 Task: Add Attachment from Google Drive to Card Card0000000167 in Board Board0000000042 in Workspace WS0000000014 in Trello. Add Cover Orange to Card Card0000000167 in Board Board0000000042 in Workspace WS0000000014 in Trello. Add "Add Label …" with "Title" Title0000000167 to Button Button0000000167 to Card Card0000000167 in Board Board0000000042 in Workspace WS0000000014 in Trello. Add Description DS0000000167 to Card Card0000000167 in Board Board0000000042 in Workspace WS0000000014 in Trello. Add Comment CM0000000167 to Card Card0000000167 in Board Board0000000042 in Workspace WS0000000014 in Trello
Action: Mouse moved to (720, 323)
Screenshot: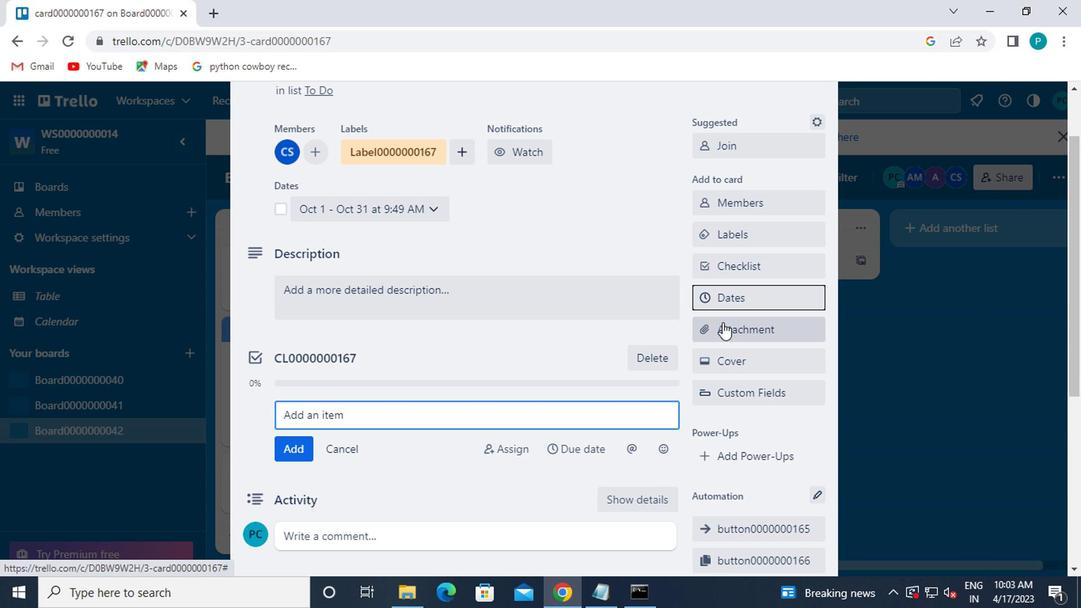 
Action: Mouse pressed left at (720, 323)
Screenshot: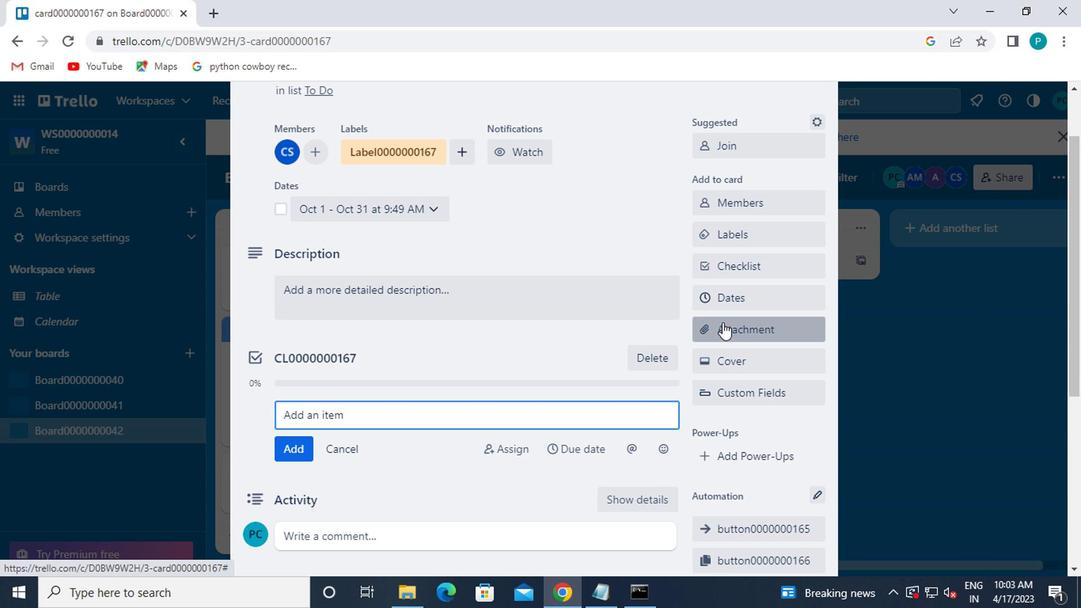 
Action: Mouse moved to (712, 227)
Screenshot: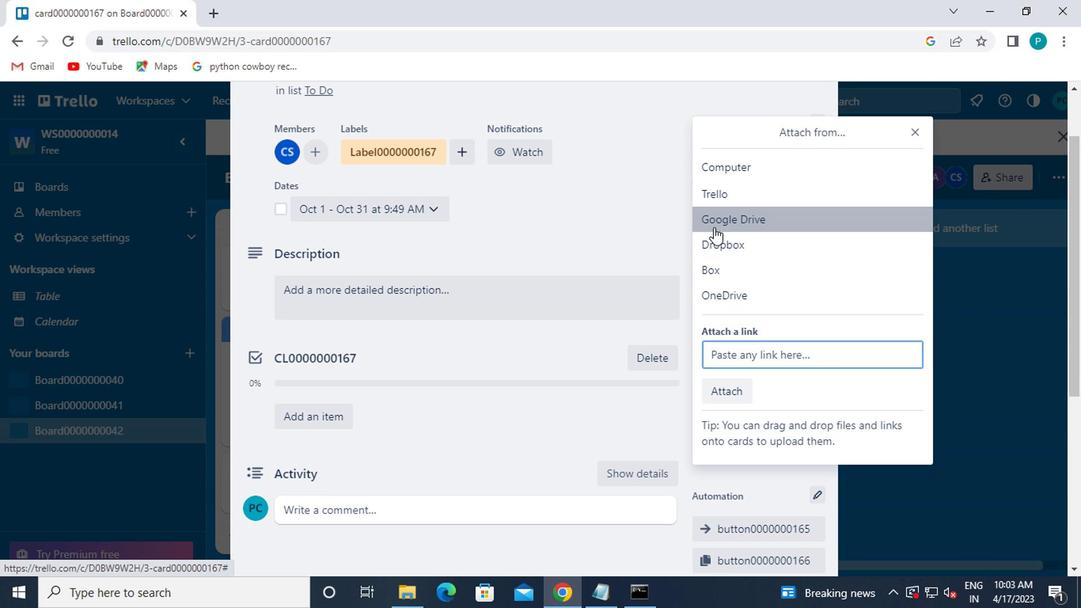 
Action: Mouse pressed left at (712, 227)
Screenshot: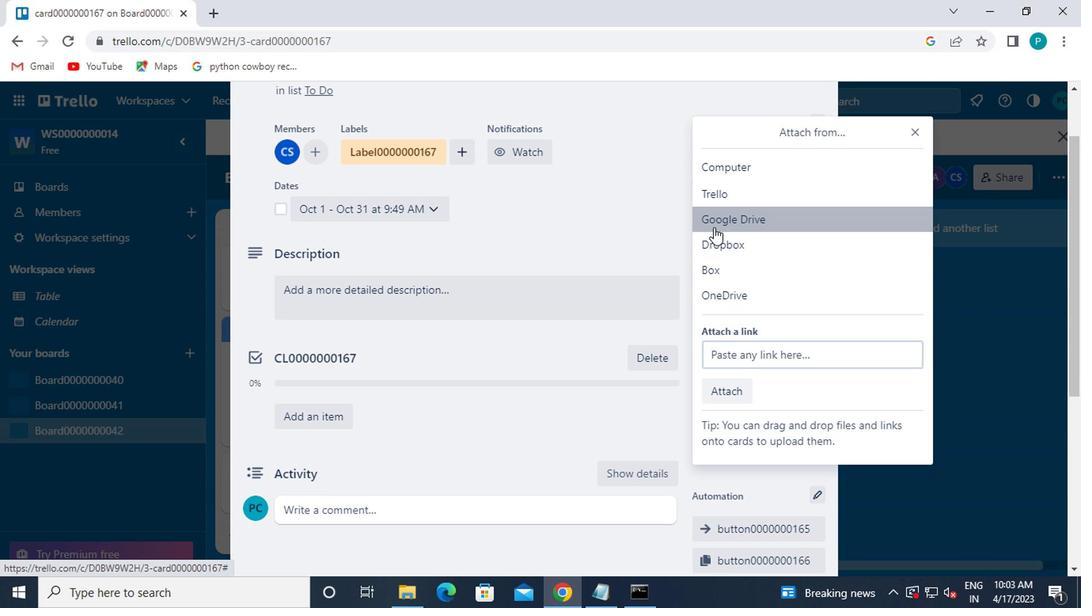 
Action: Mouse moved to (277, 349)
Screenshot: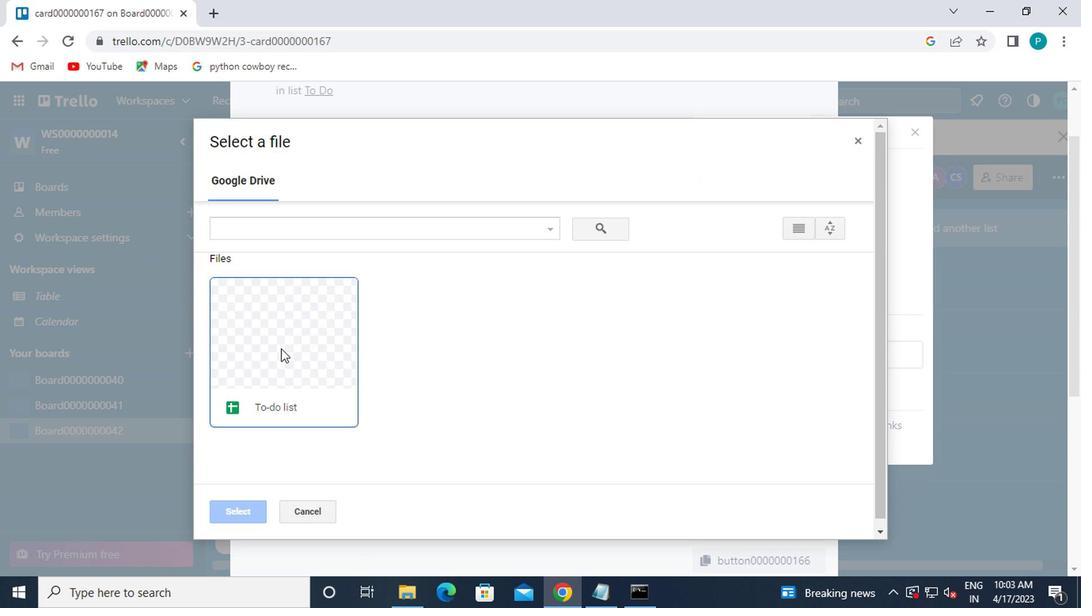 
Action: Mouse pressed left at (277, 349)
Screenshot: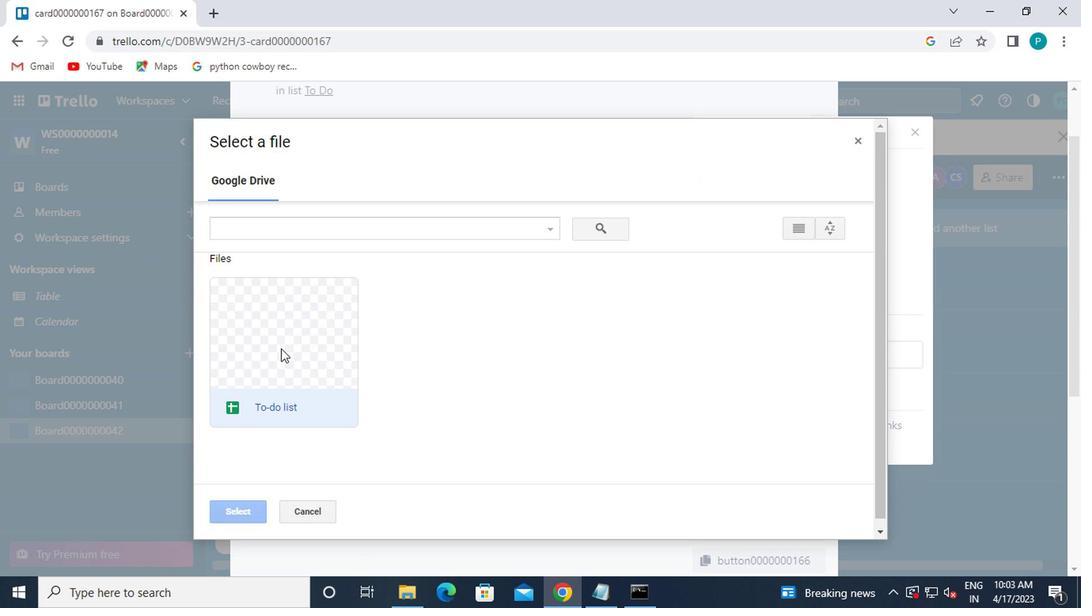 
Action: Mouse moved to (238, 509)
Screenshot: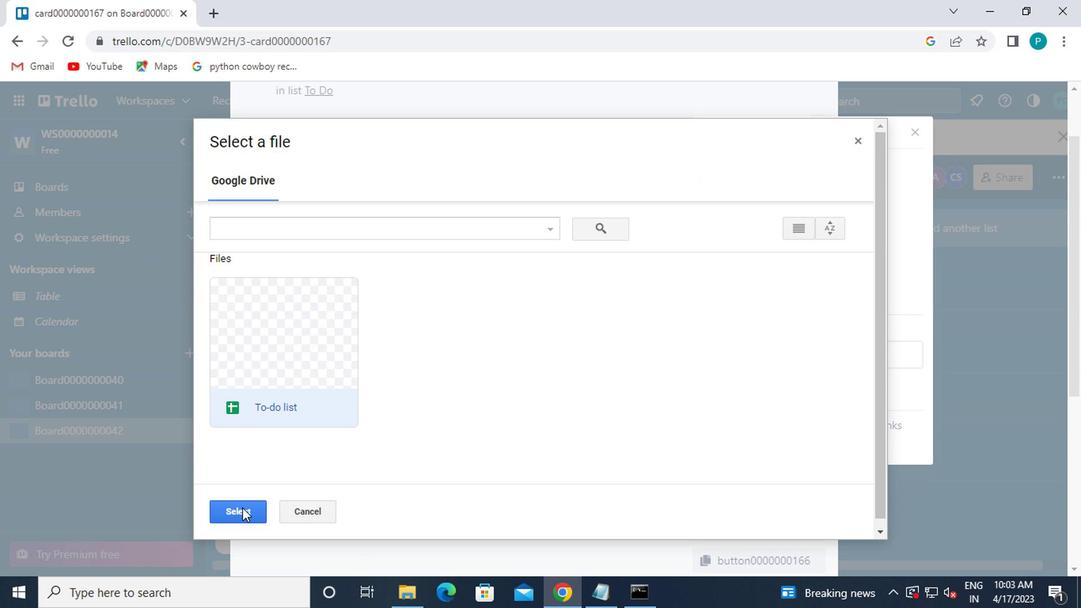 
Action: Mouse pressed left at (238, 509)
Screenshot: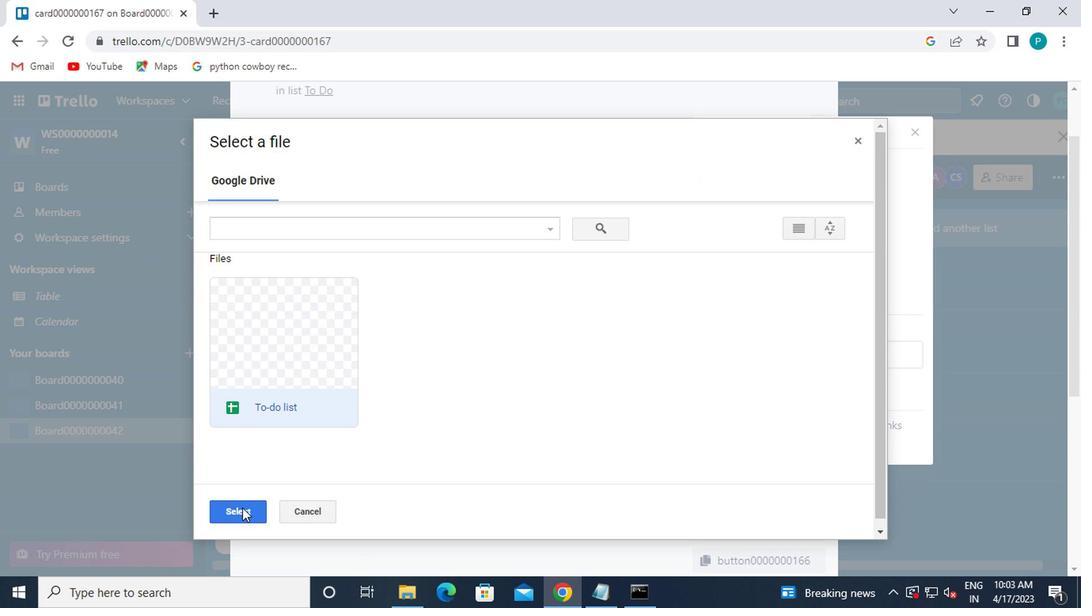 
Action: Mouse moved to (727, 369)
Screenshot: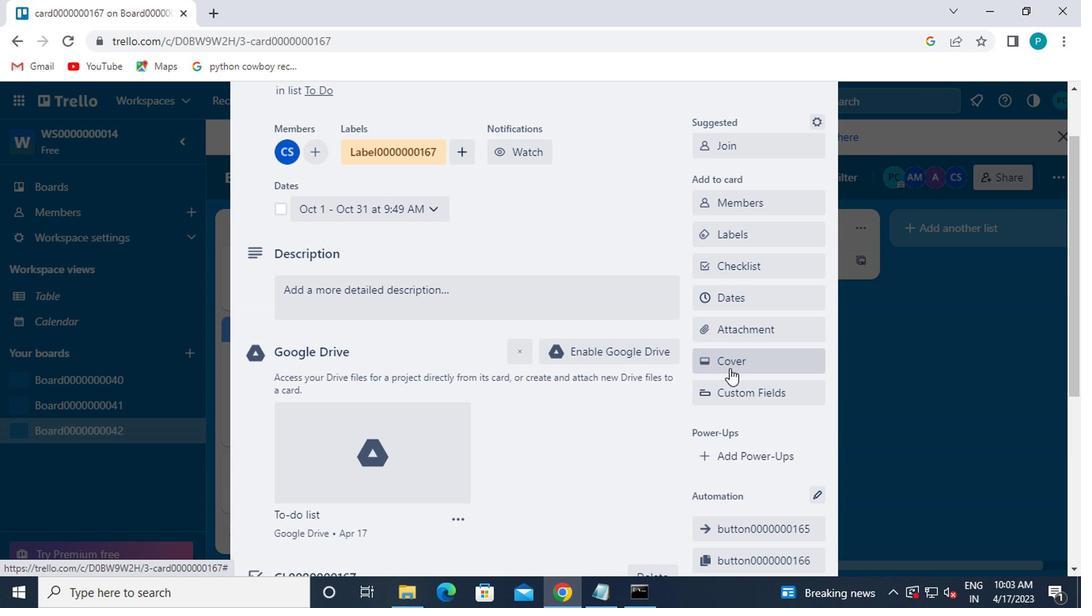 
Action: Mouse pressed left at (727, 369)
Screenshot: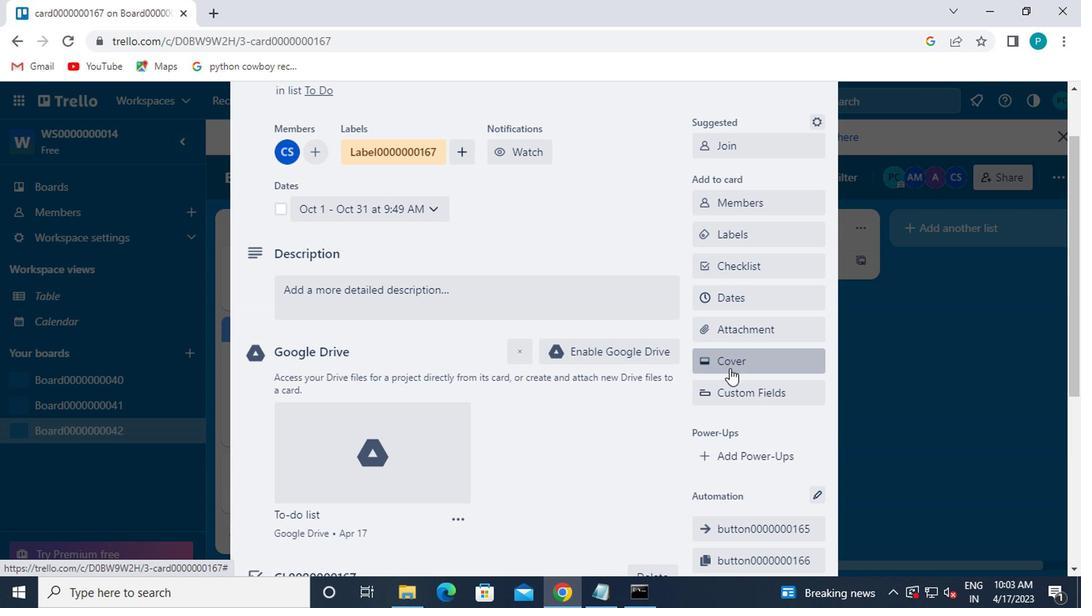 
Action: Mouse moved to (801, 269)
Screenshot: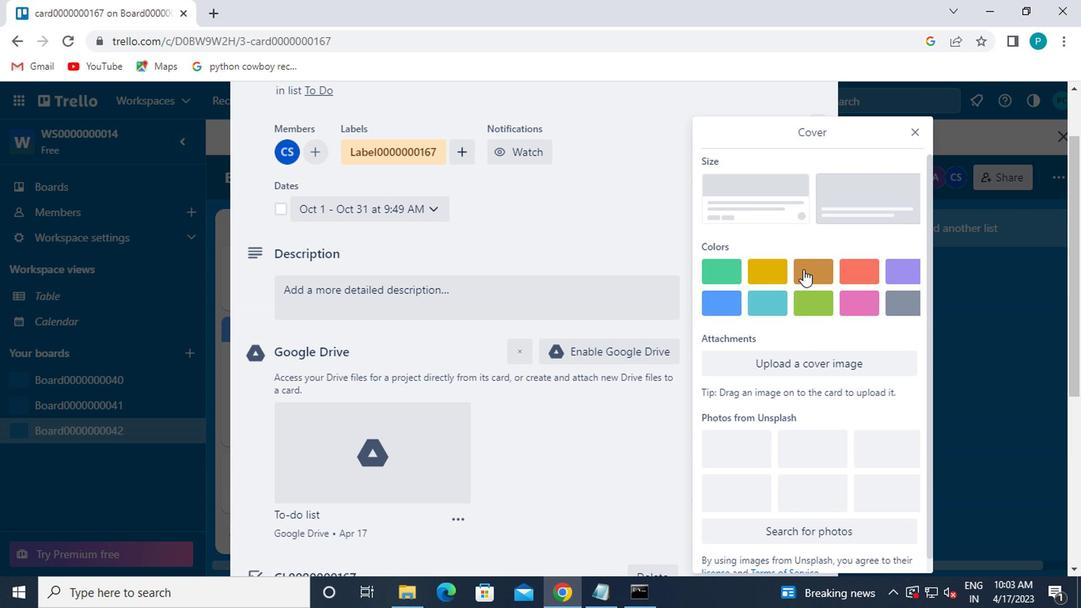 
Action: Mouse pressed left at (801, 269)
Screenshot: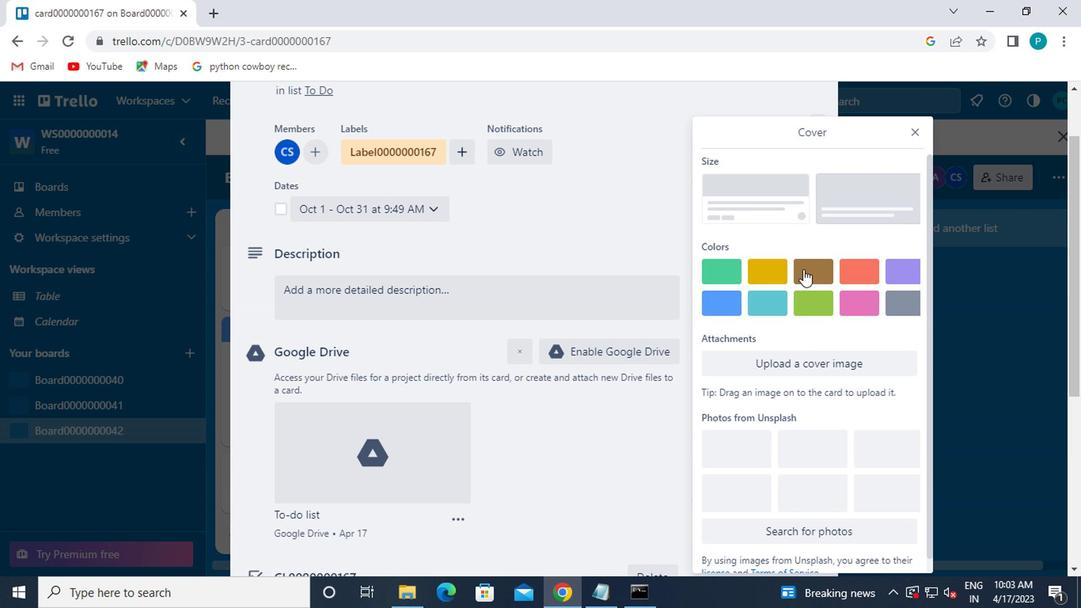 
Action: Mouse moved to (919, 126)
Screenshot: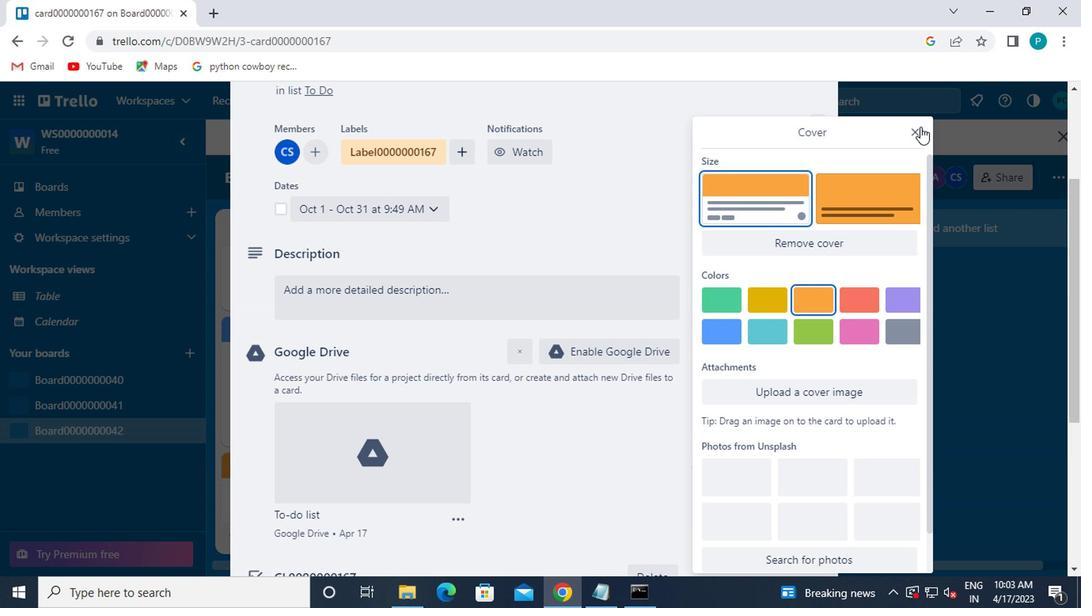 
Action: Mouse pressed left at (919, 126)
Screenshot: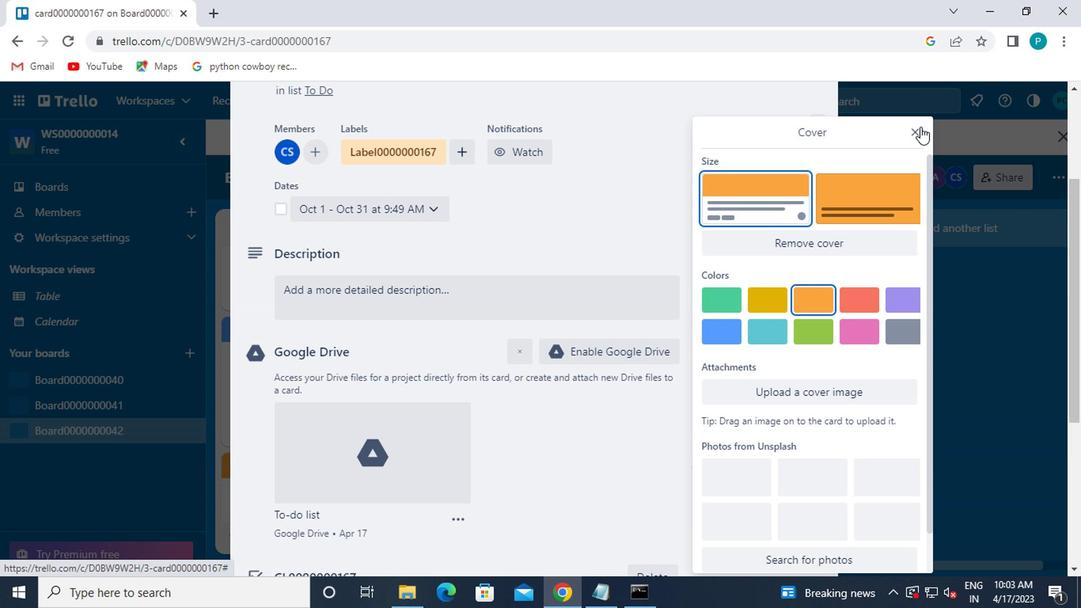 
Action: Mouse moved to (996, 268)
Screenshot: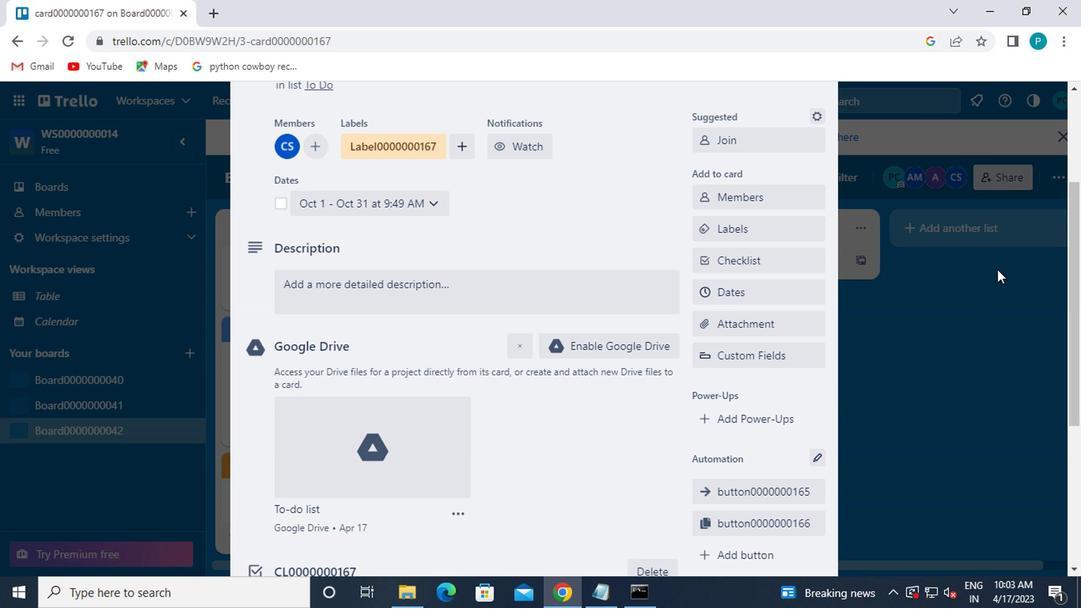 
Action: Mouse scrolled (996, 268) with delta (0, 0)
Screenshot: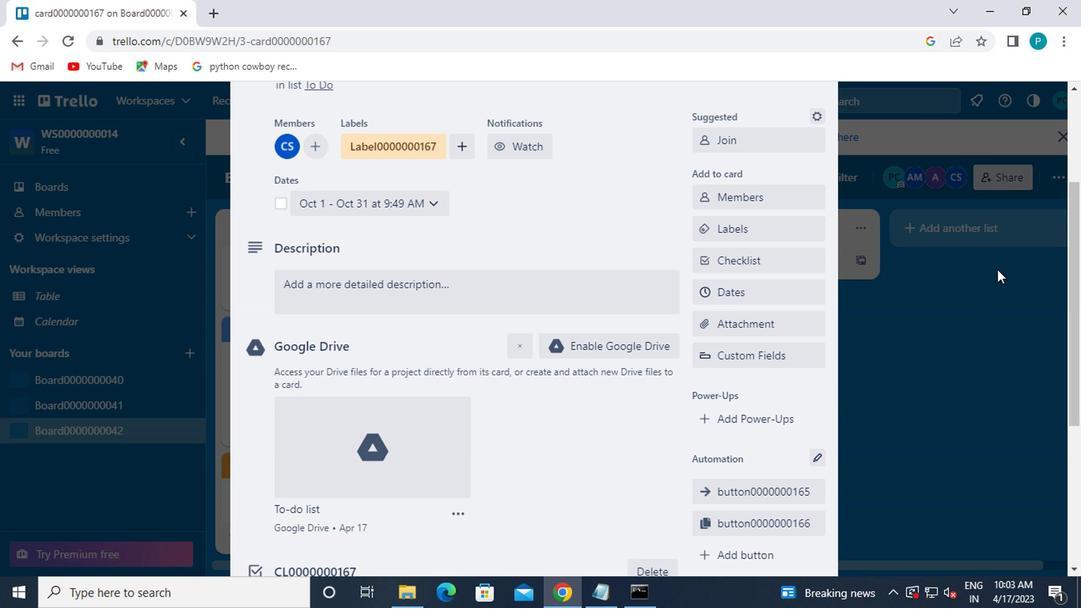 
Action: Mouse moved to (689, 362)
Screenshot: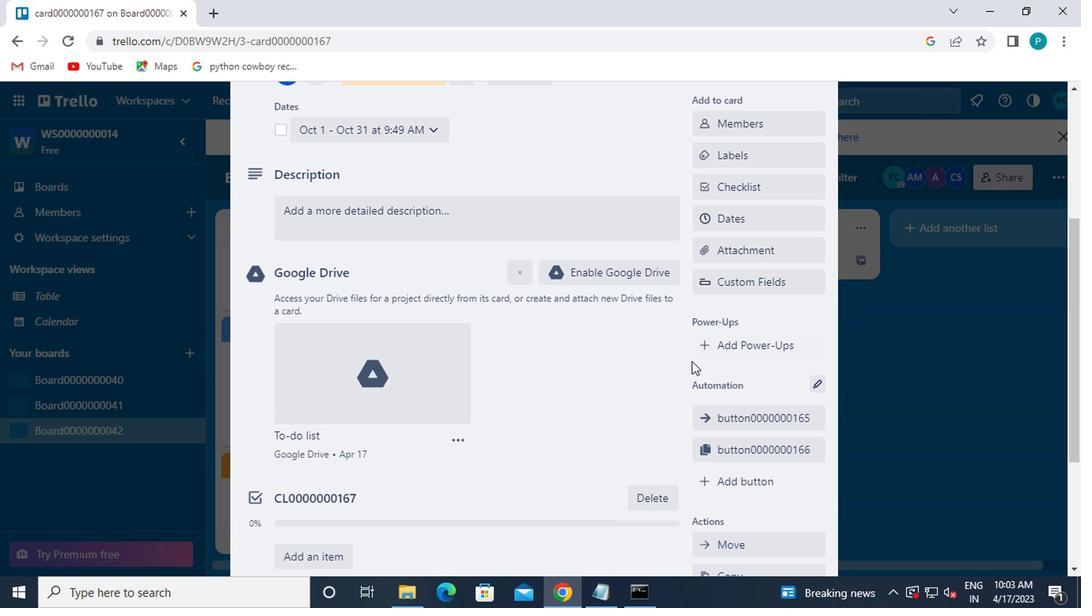 
Action: Mouse scrolled (689, 361) with delta (0, 0)
Screenshot: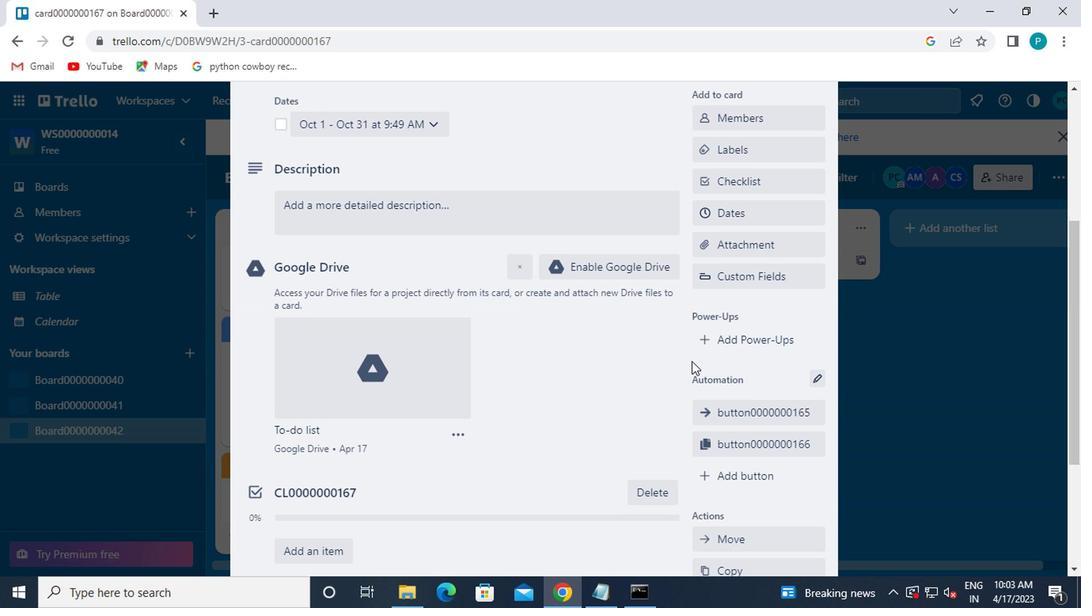 
Action: Mouse moved to (725, 396)
Screenshot: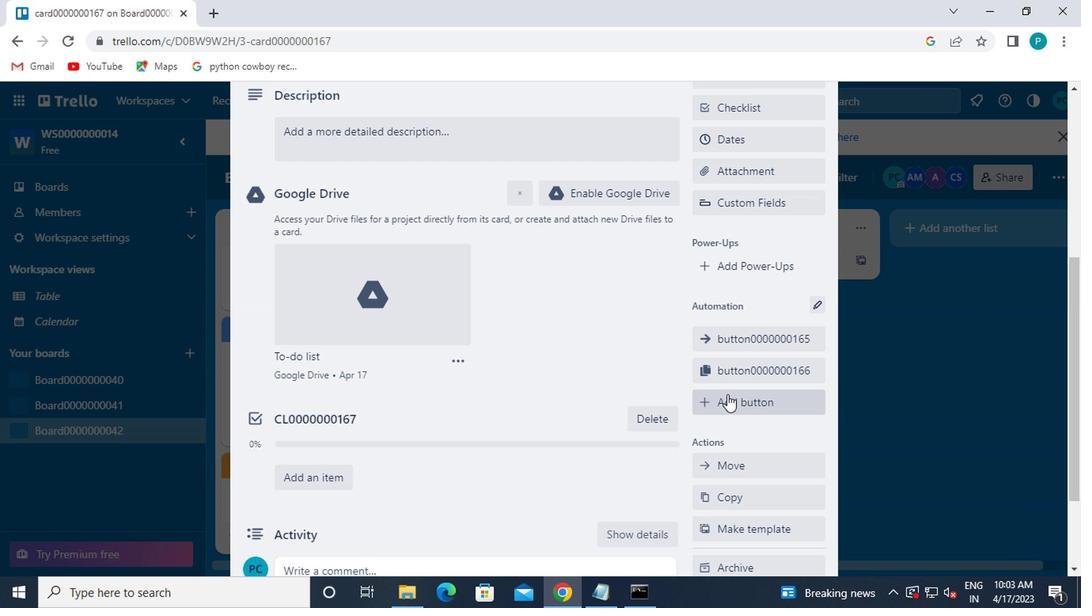 
Action: Mouse pressed left at (725, 396)
Screenshot: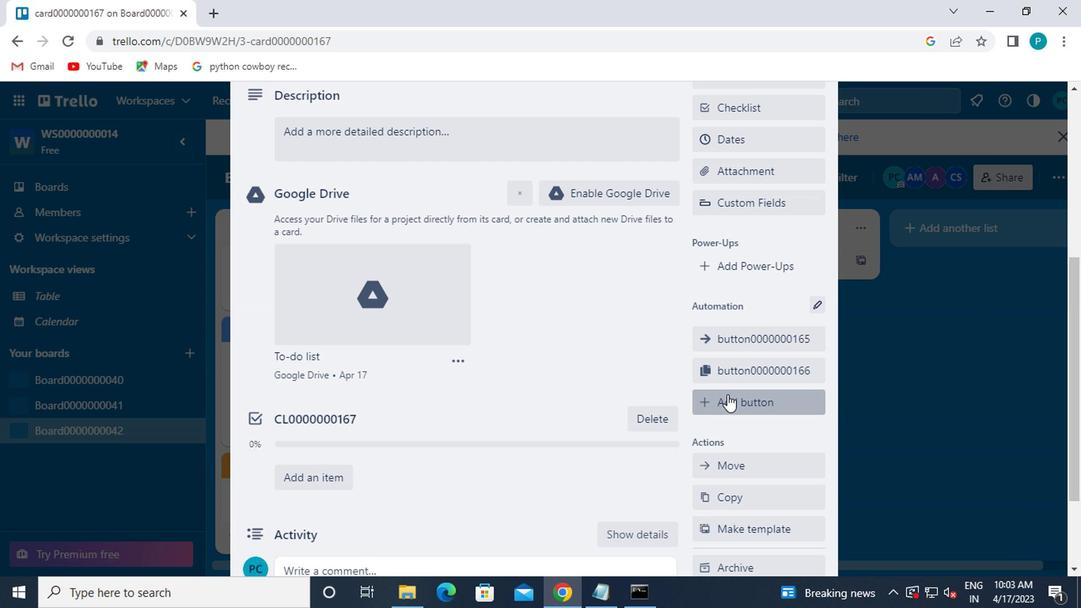 
Action: Mouse moved to (735, 273)
Screenshot: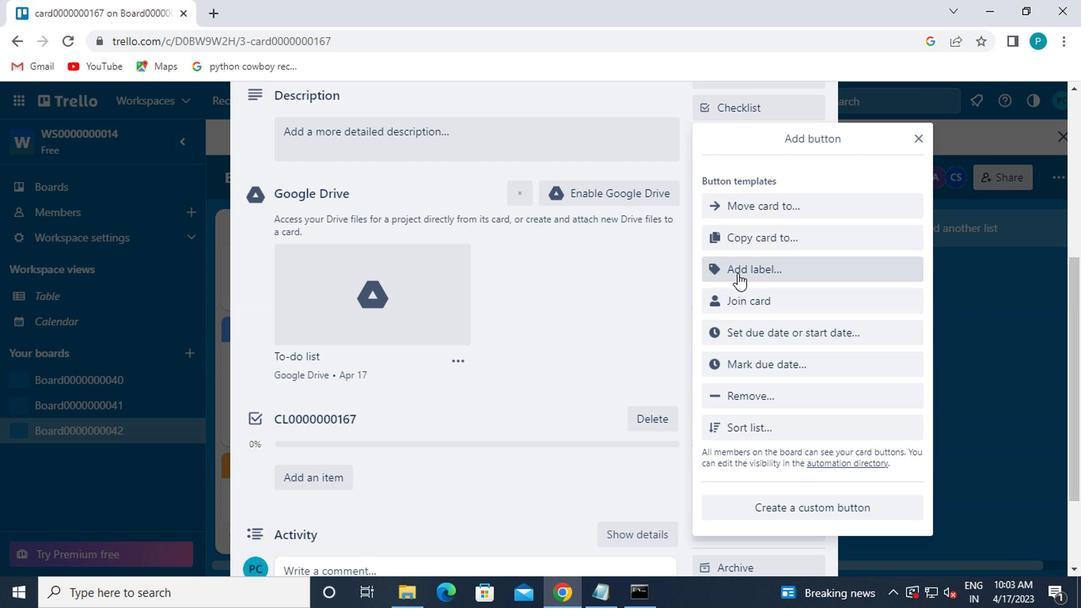 
Action: Mouse pressed left at (735, 273)
Screenshot: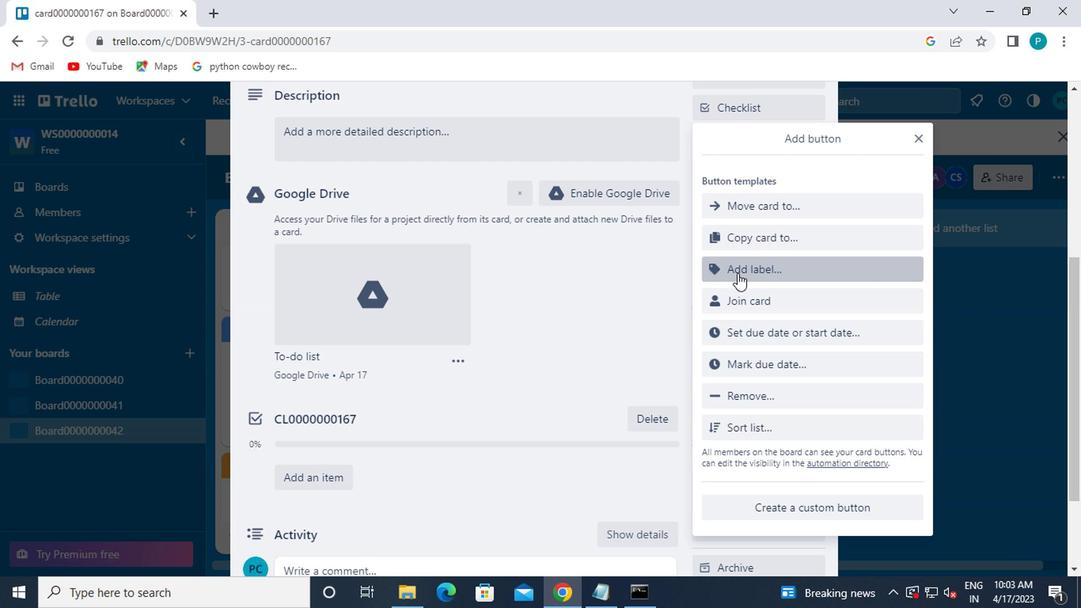 
Action: Mouse moved to (768, 206)
Screenshot: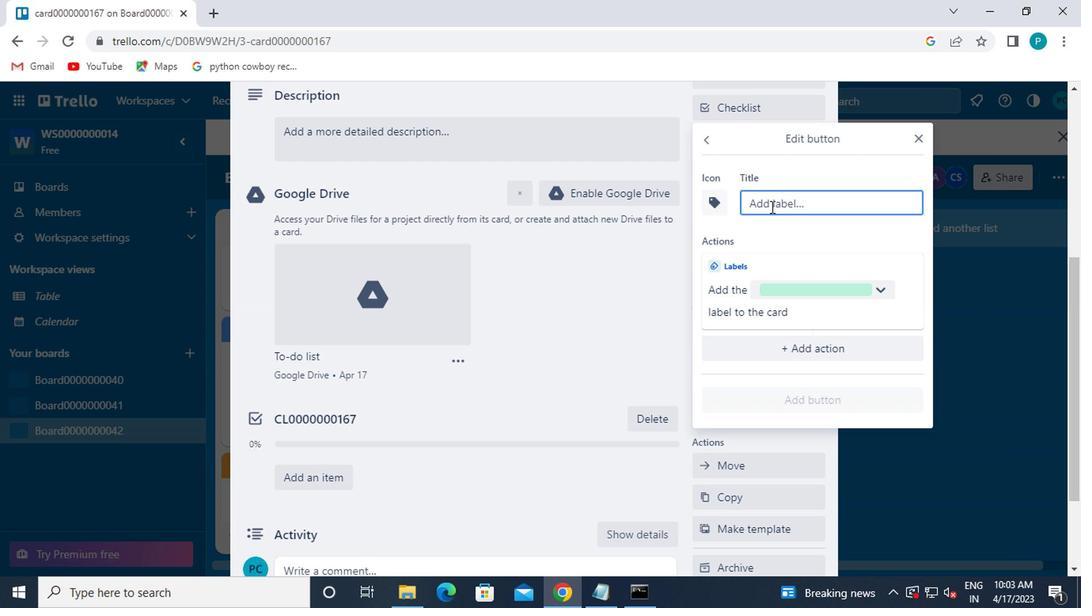 
Action: Mouse pressed left at (768, 206)
Screenshot: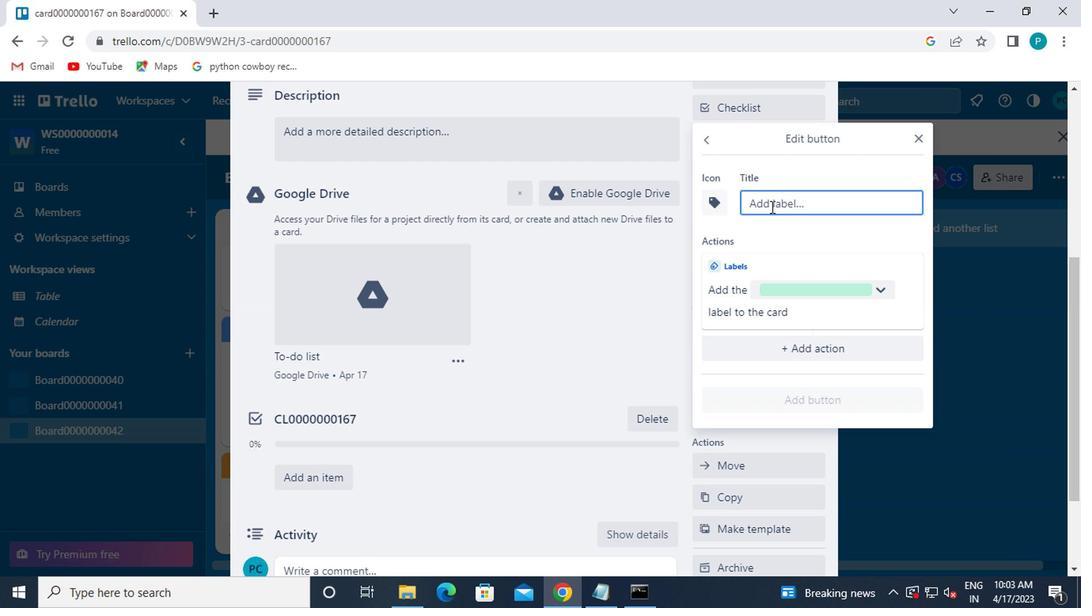
Action: Key pressed <Key.caps_lock>t<Key.caps_lock>itle0000000167
Screenshot: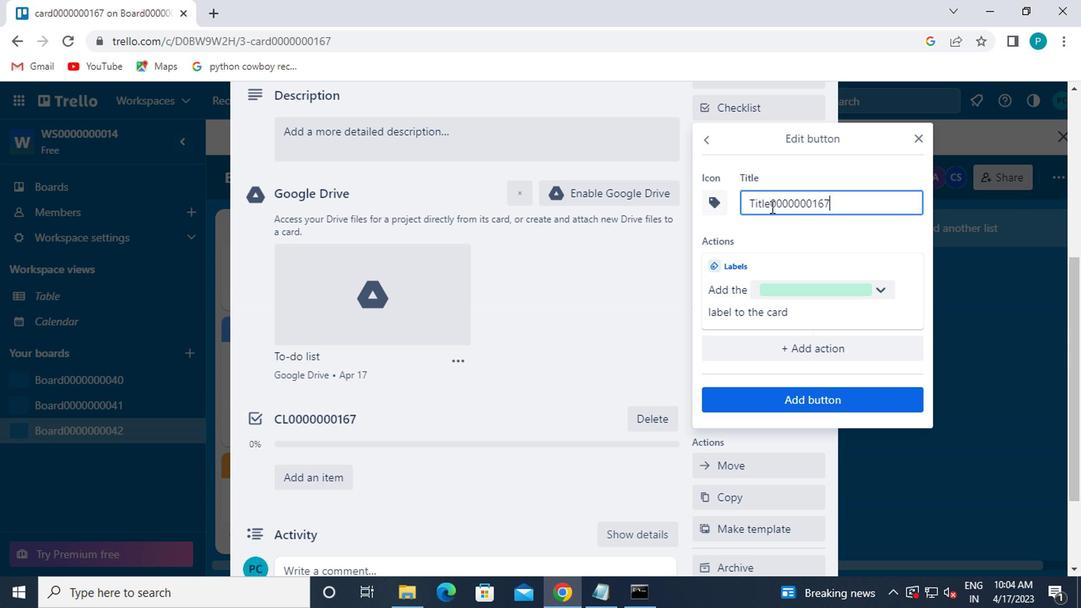 
Action: Mouse moved to (780, 393)
Screenshot: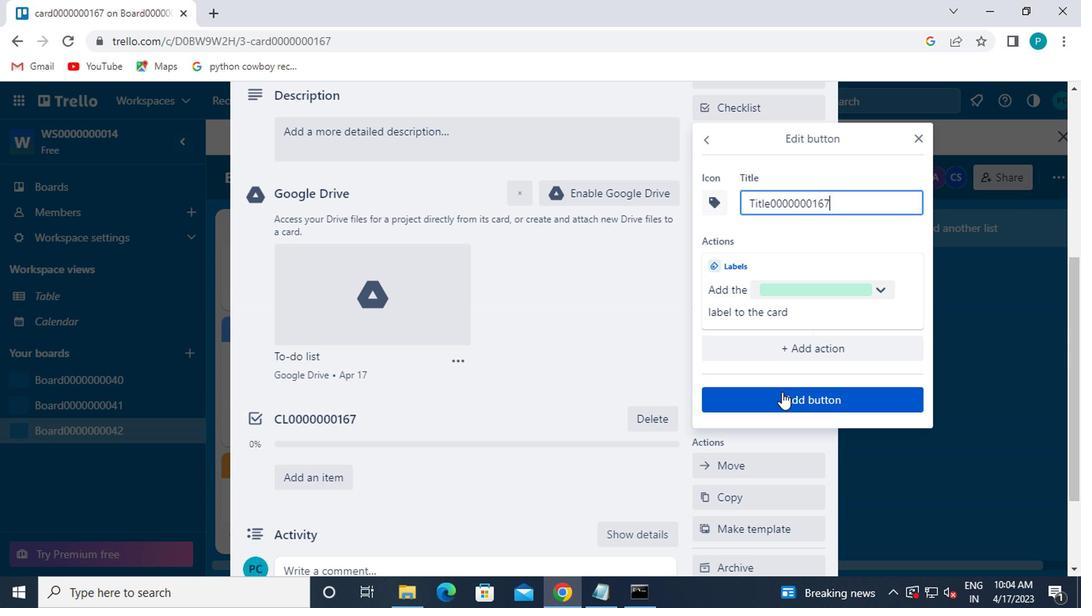 
Action: Mouse pressed left at (780, 393)
Screenshot: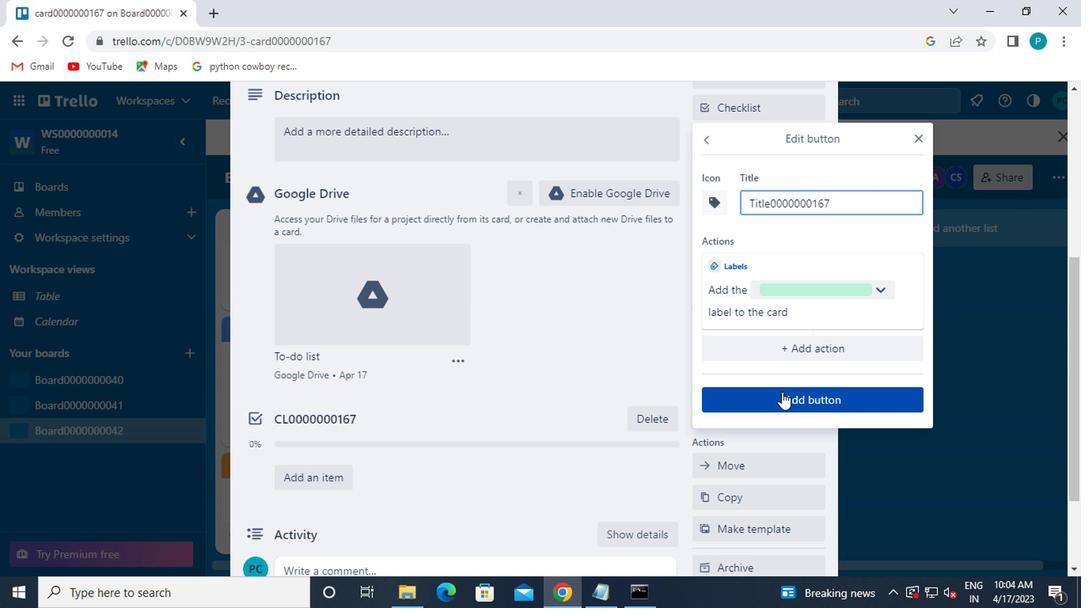 
Action: Mouse moved to (494, 338)
Screenshot: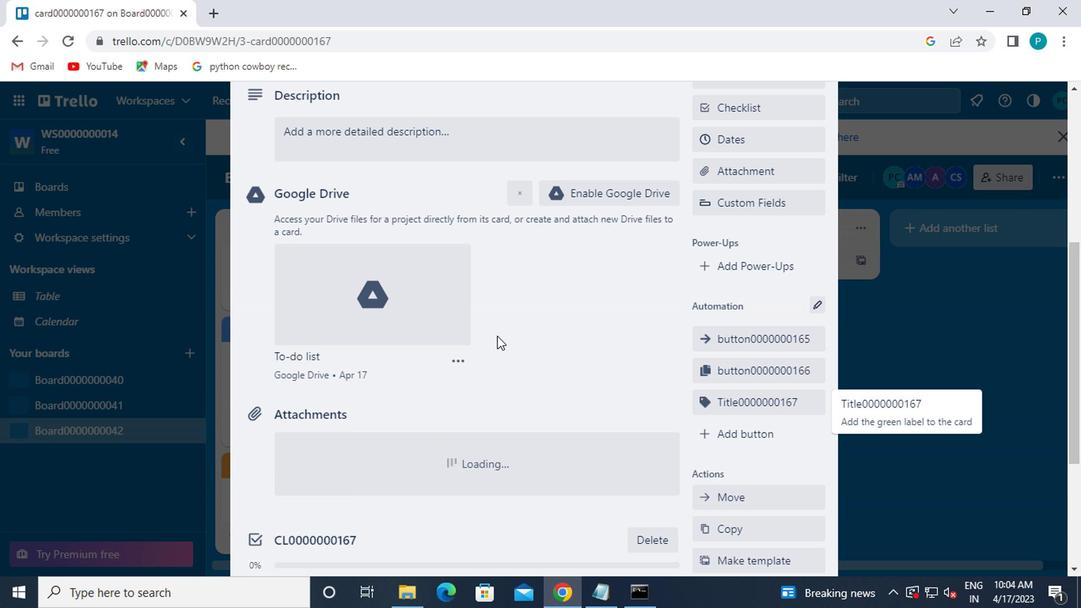 
Action: Mouse scrolled (494, 339) with delta (0, 0)
Screenshot: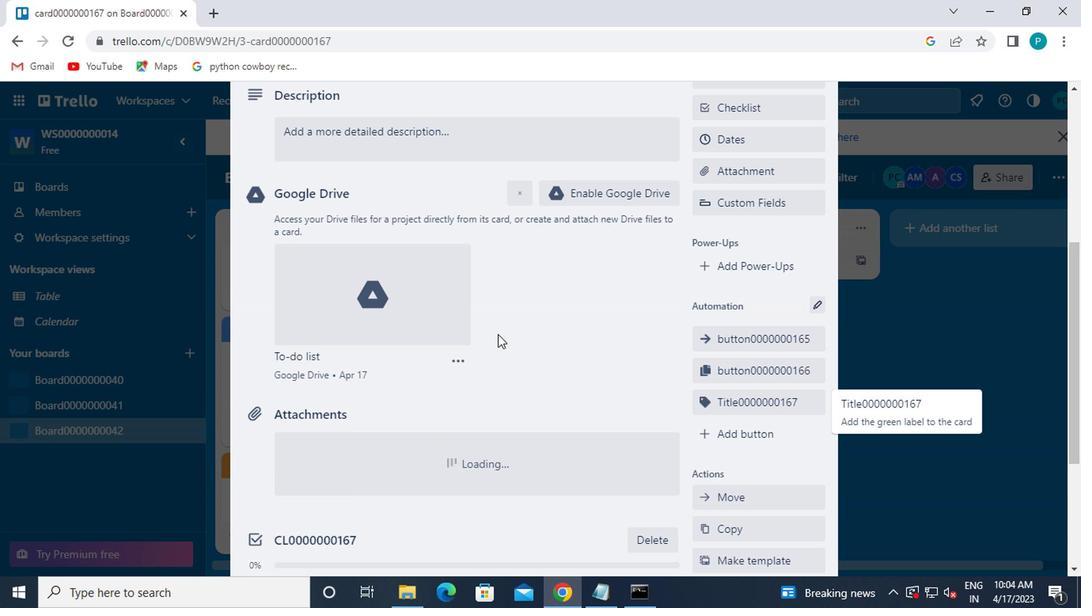 
Action: Mouse moved to (494, 336)
Screenshot: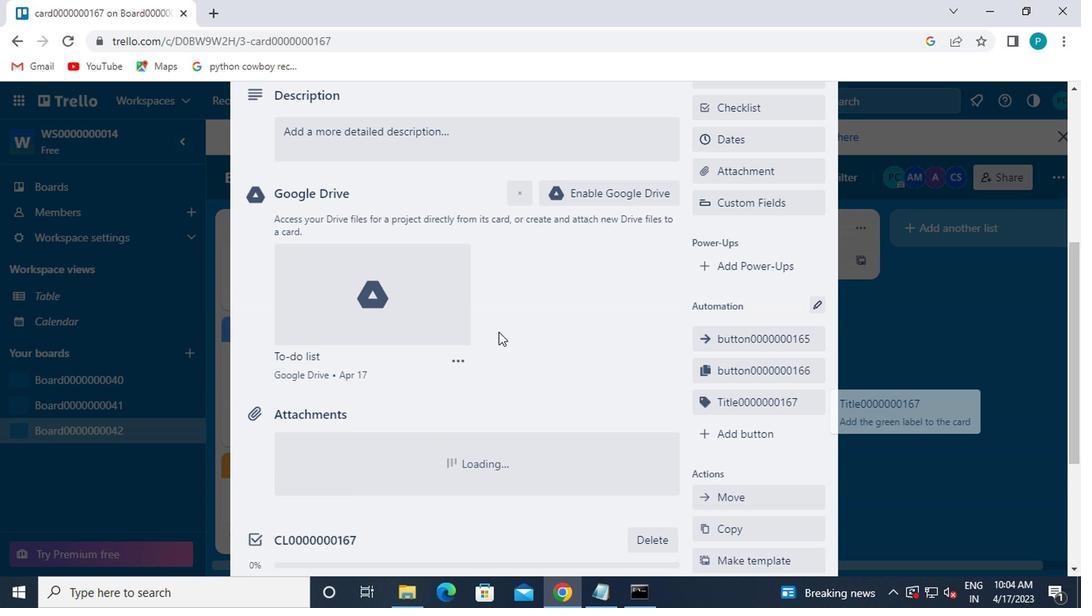 
Action: Mouse scrolled (494, 337) with delta (0, 0)
Screenshot: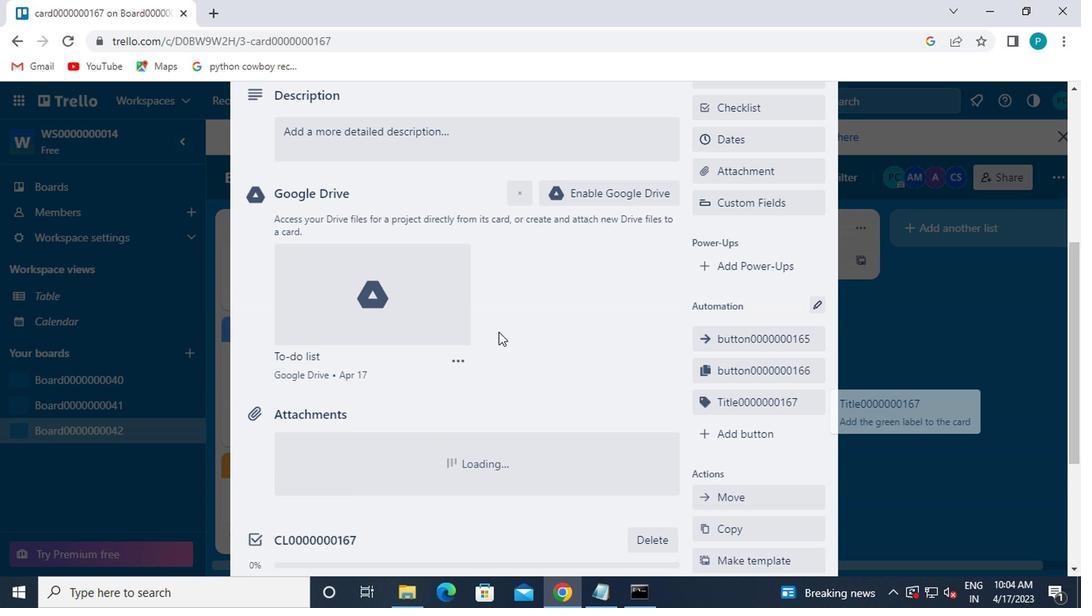 
Action: Mouse moved to (469, 297)
Screenshot: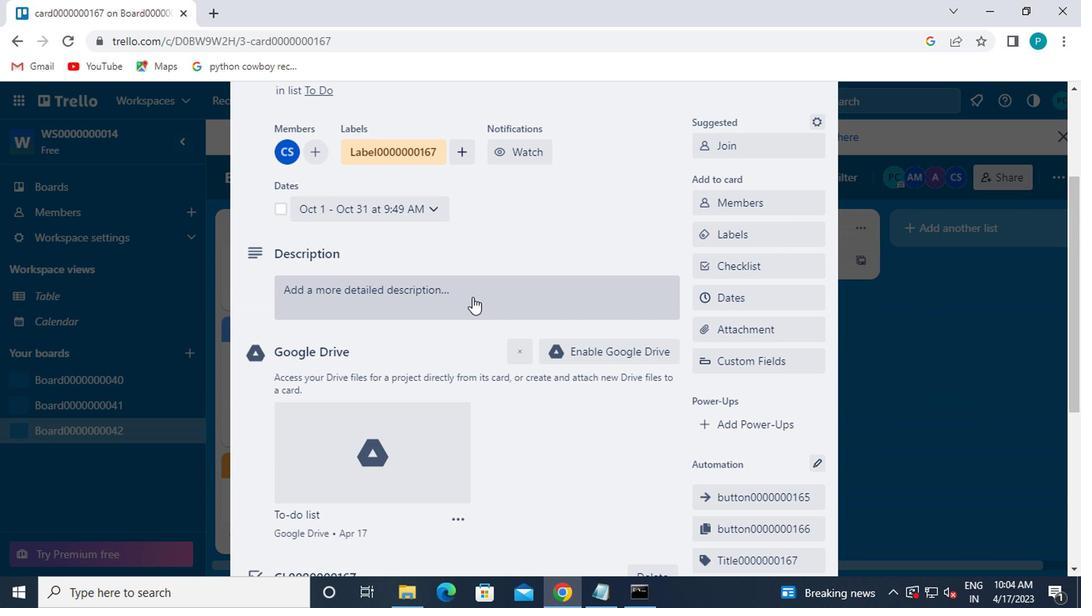 
Action: Mouse pressed left at (469, 297)
Screenshot: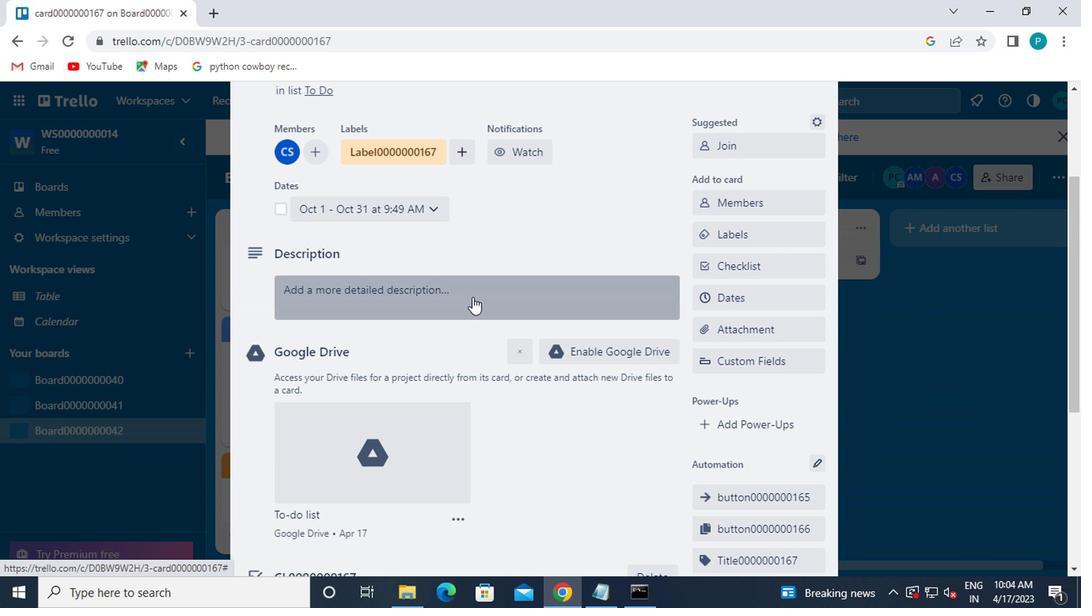 
Action: Mouse moved to (469, 297)
Screenshot: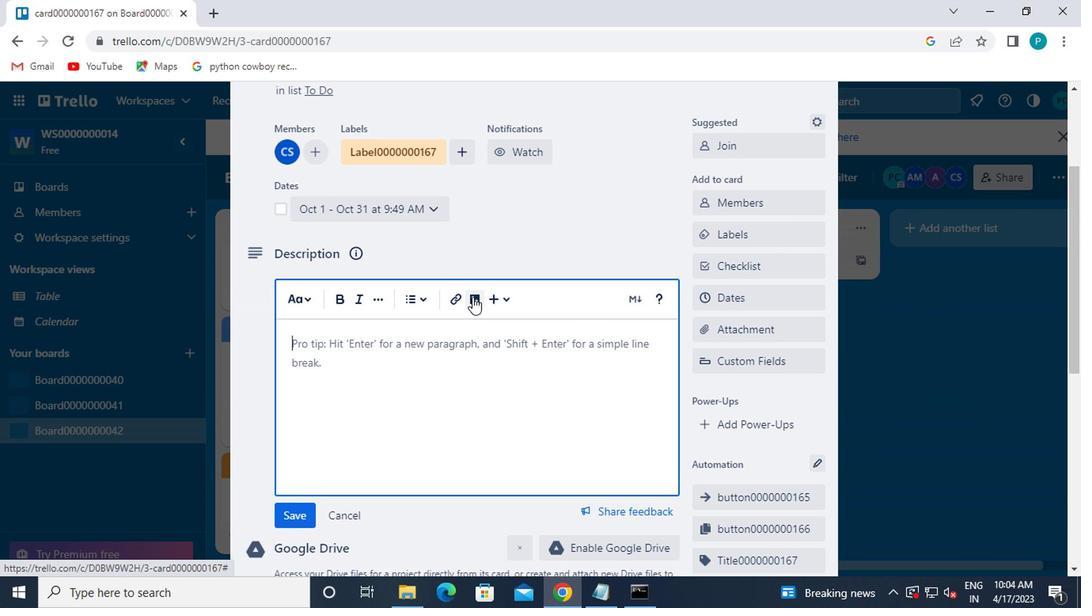 
Action: Key pressed <Key.caps_lock>ds0000000166<Key.backspace>7
Screenshot: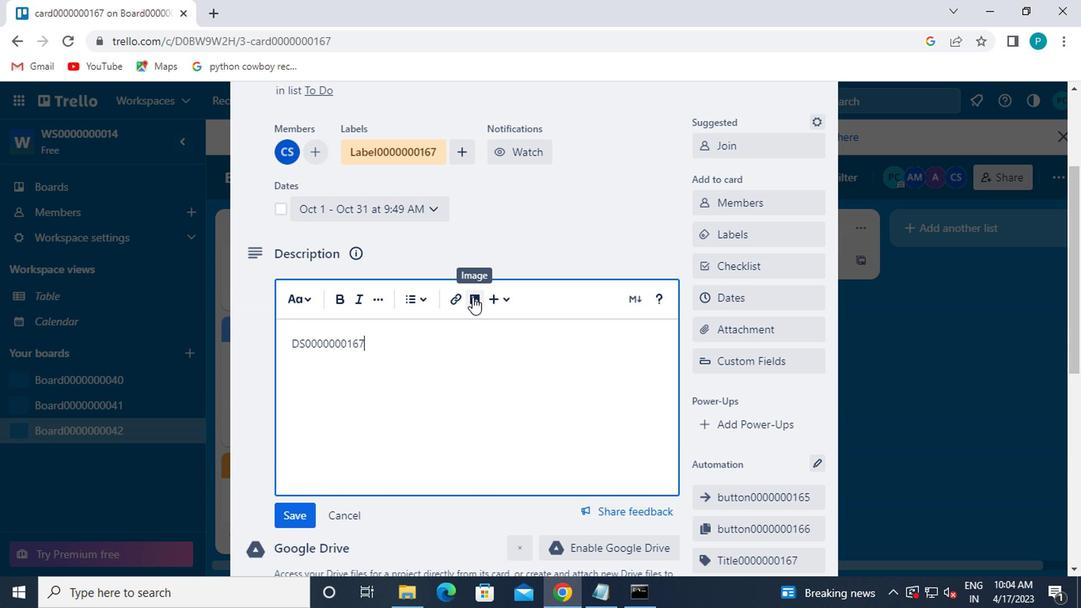 
Action: Mouse moved to (442, 332)
Screenshot: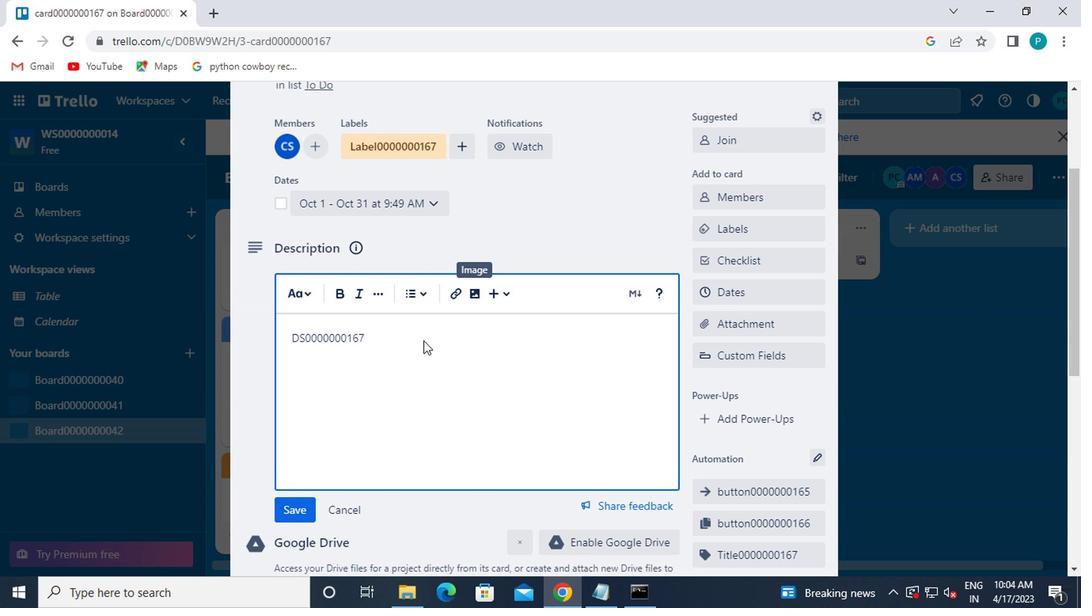 
Action: Mouse scrolled (442, 331) with delta (0, -1)
Screenshot: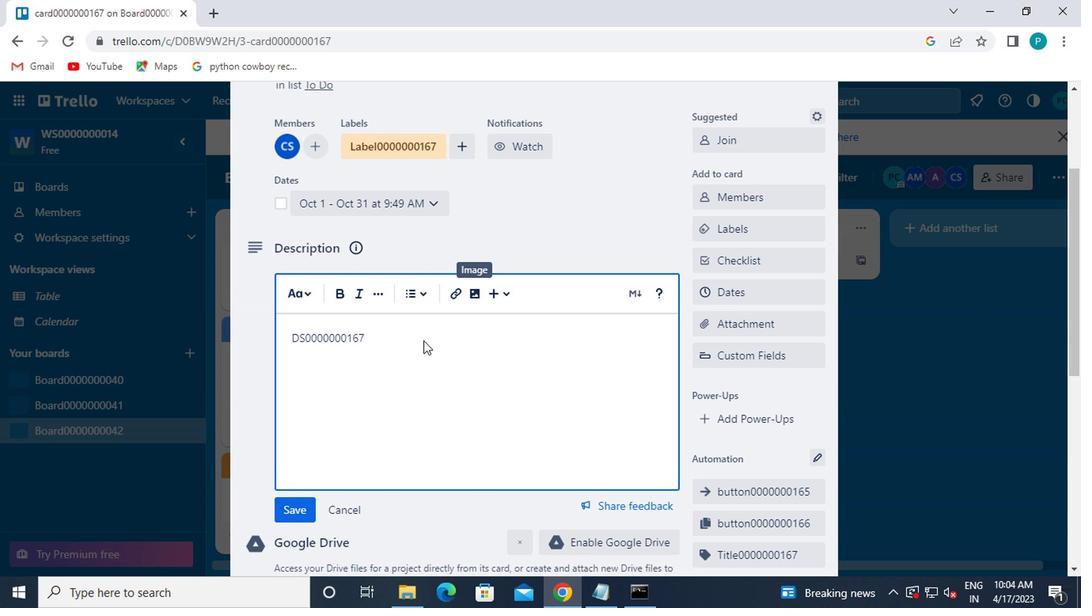 
Action: Mouse moved to (435, 336)
Screenshot: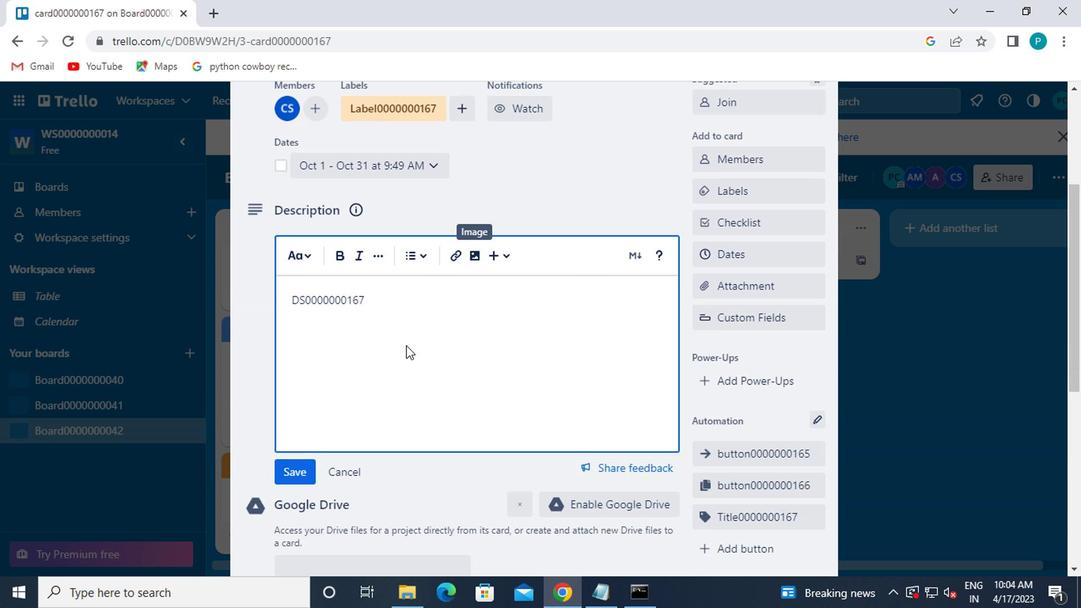 
Action: Mouse scrolled (435, 335) with delta (0, -1)
Screenshot: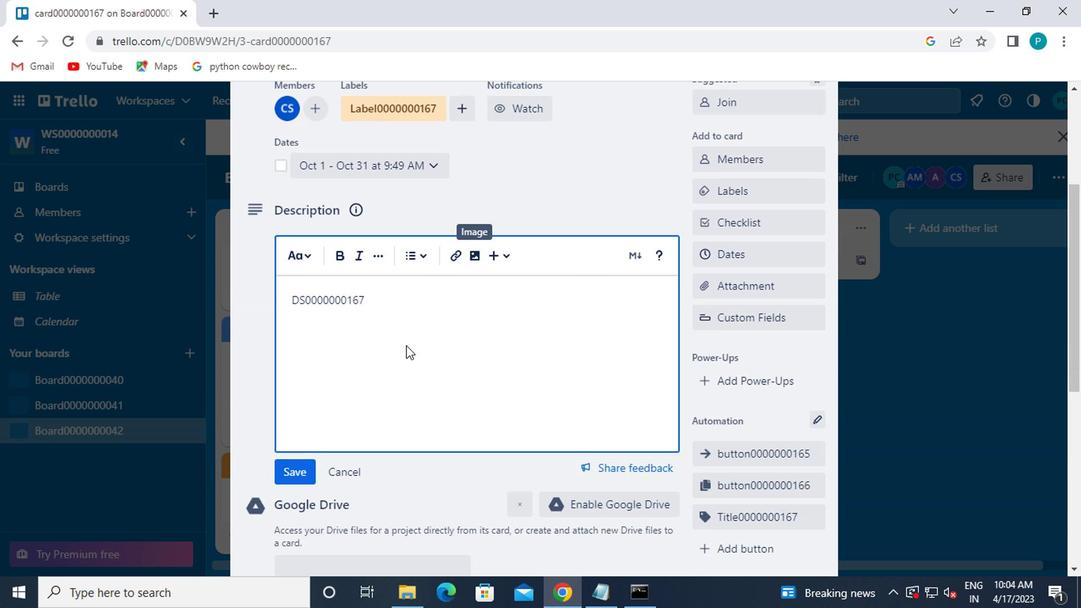 
Action: Mouse moved to (427, 339)
Screenshot: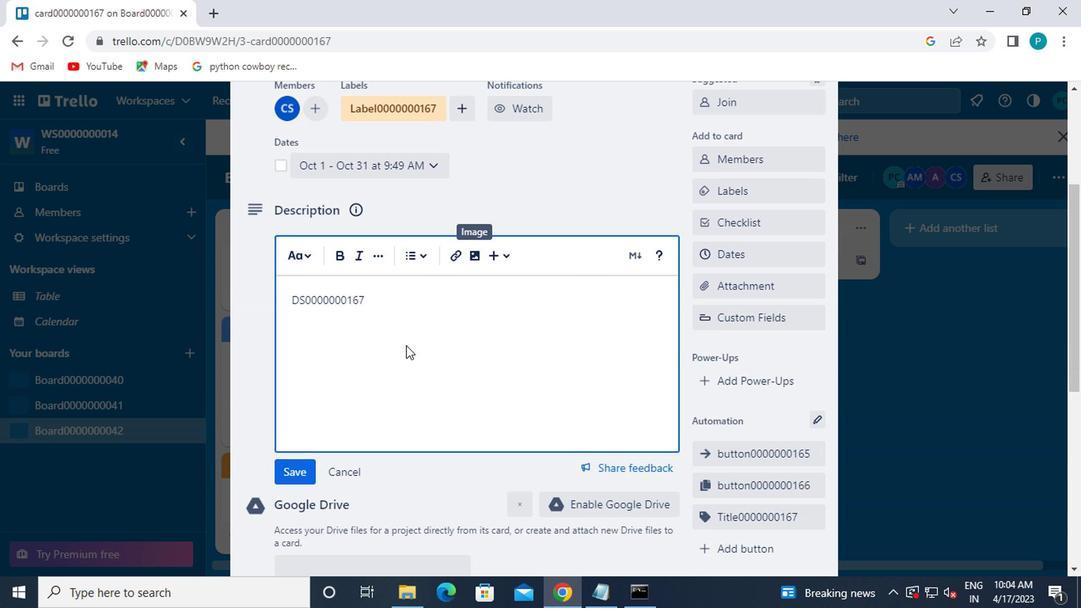 
Action: Mouse scrolled (427, 339) with delta (0, 0)
Screenshot: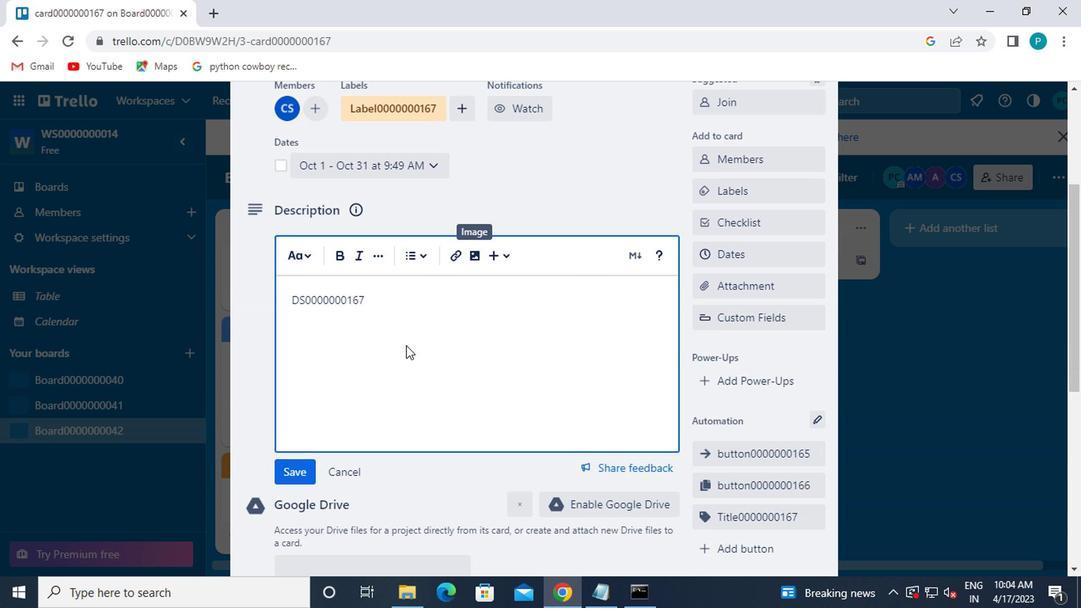 
Action: Mouse moved to (423, 339)
Screenshot: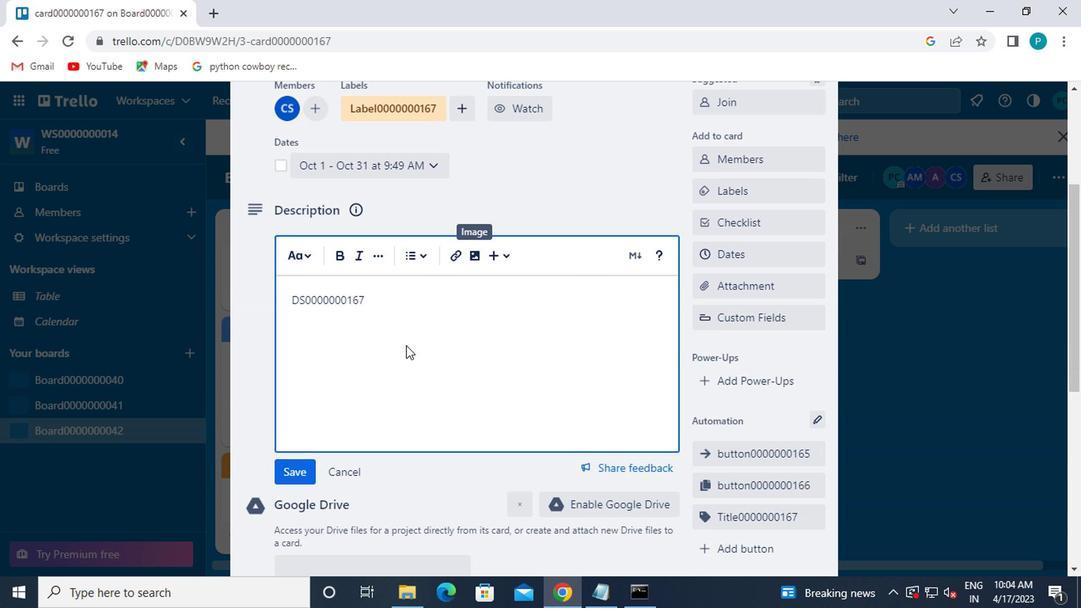 
Action: Mouse scrolled (423, 339) with delta (0, 0)
Screenshot: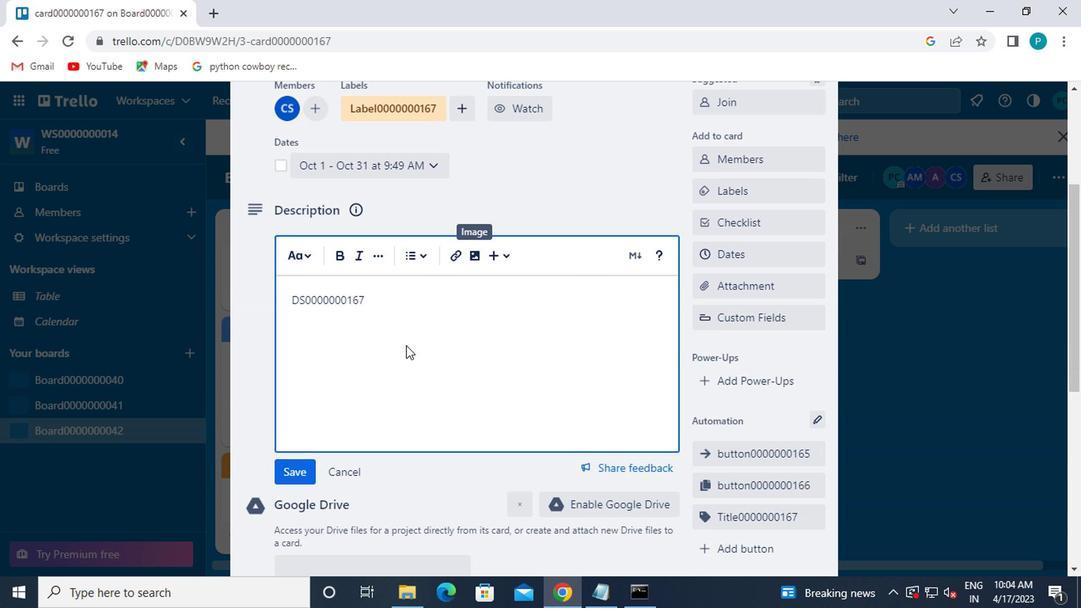 
Action: Mouse moved to (405, 345)
Screenshot: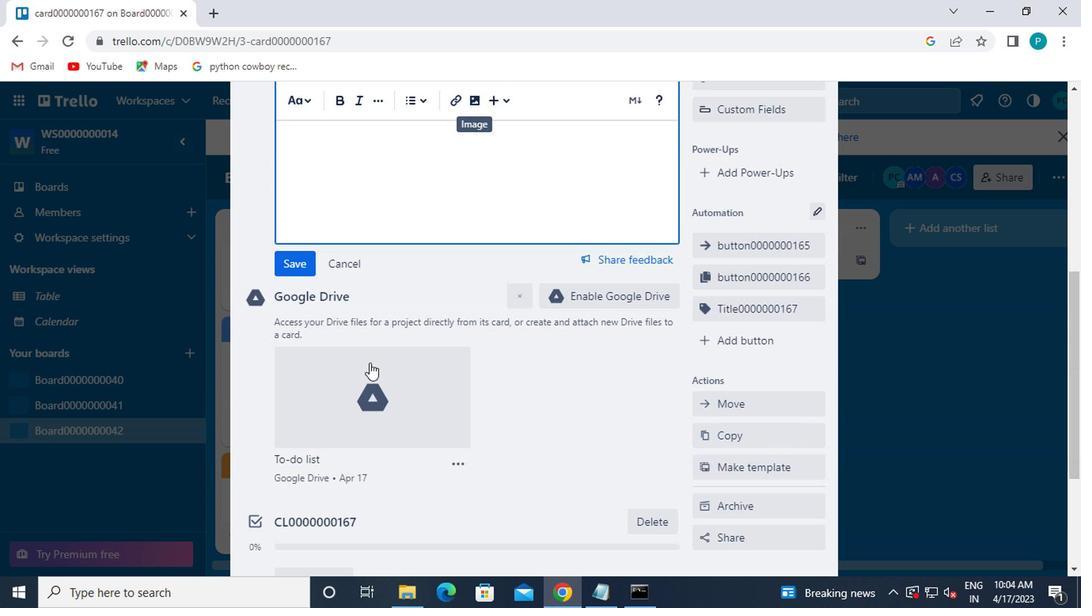 
Action: Mouse scrolled (405, 344) with delta (0, 0)
Screenshot: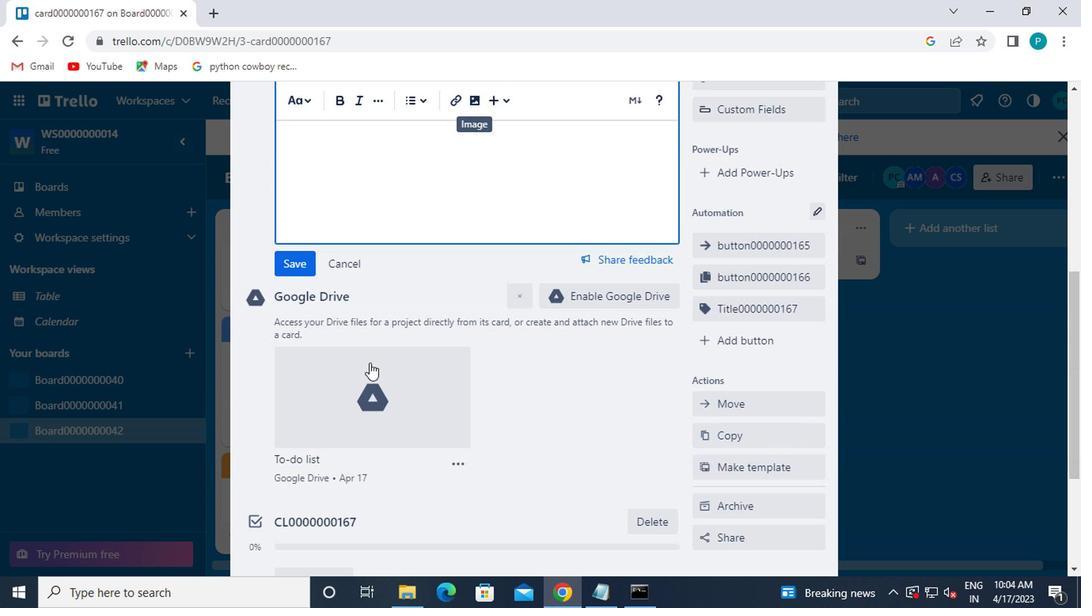 
Action: Mouse moved to (281, 113)
Screenshot: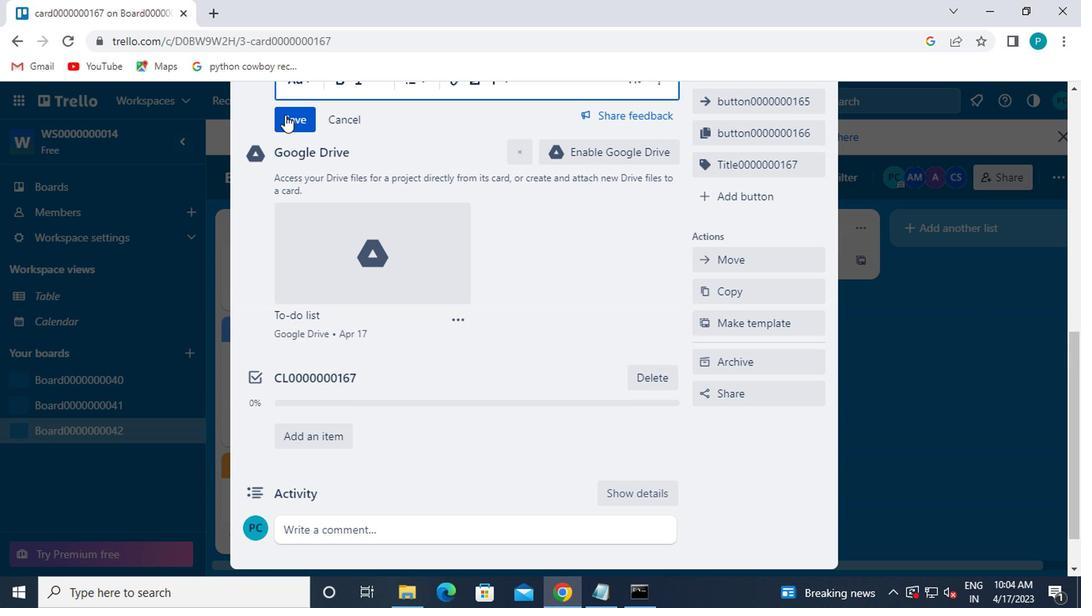 
Action: Mouse pressed left at (281, 113)
Screenshot: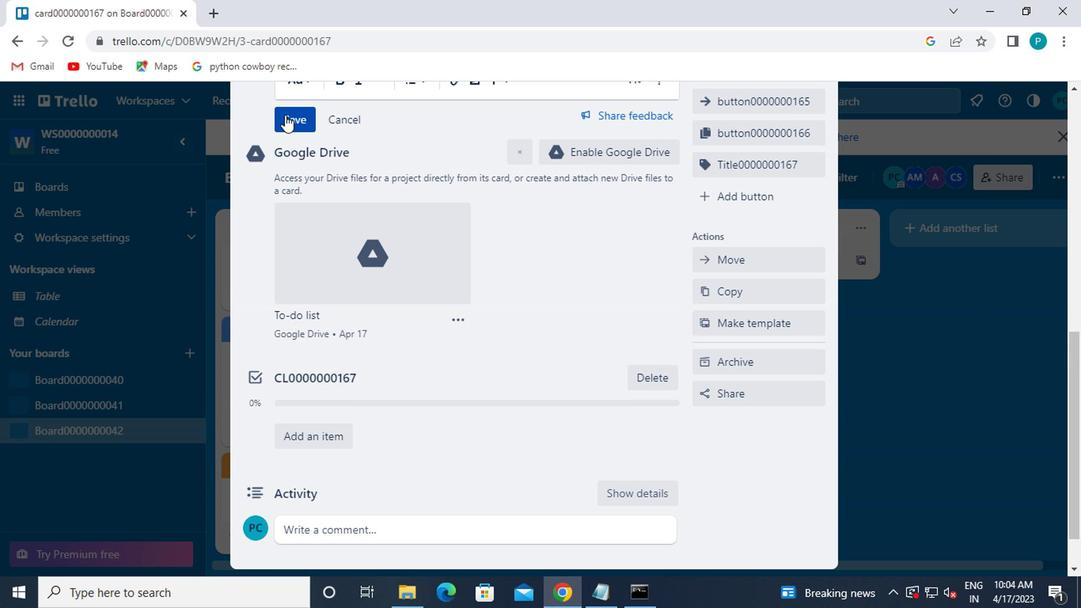 
Action: Mouse moved to (415, 378)
Screenshot: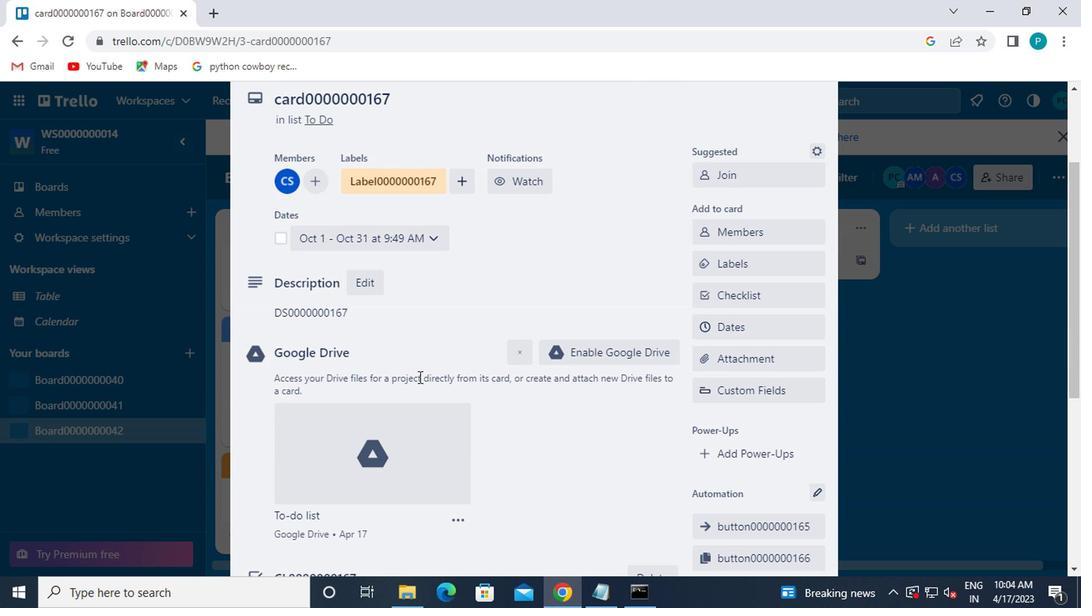 
Action: Mouse scrolled (415, 377) with delta (0, 0)
Screenshot: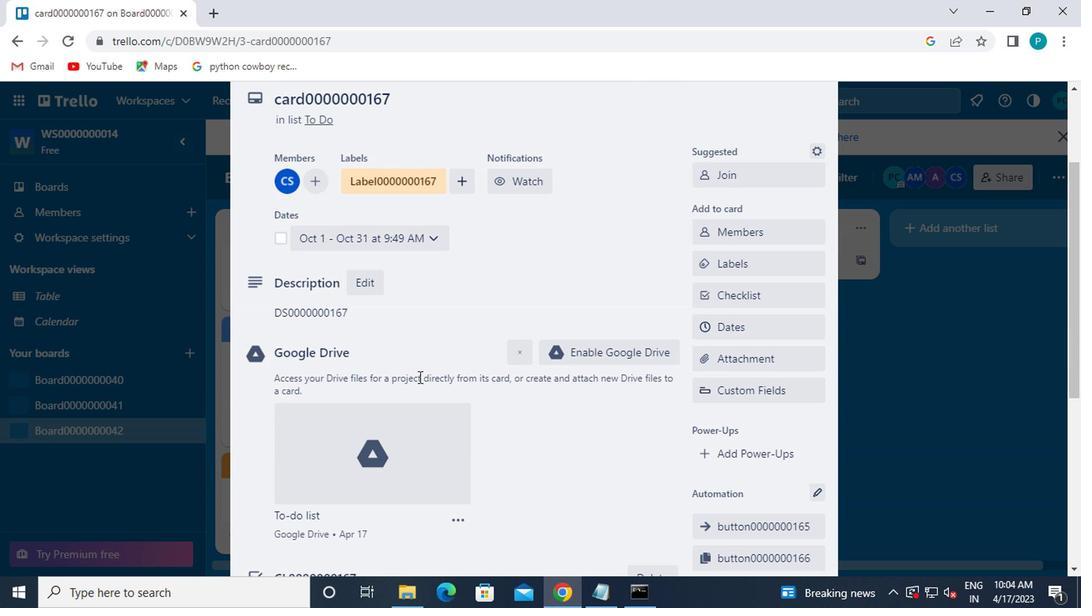 
Action: Mouse scrolled (415, 377) with delta (0, 0)
Screenshot: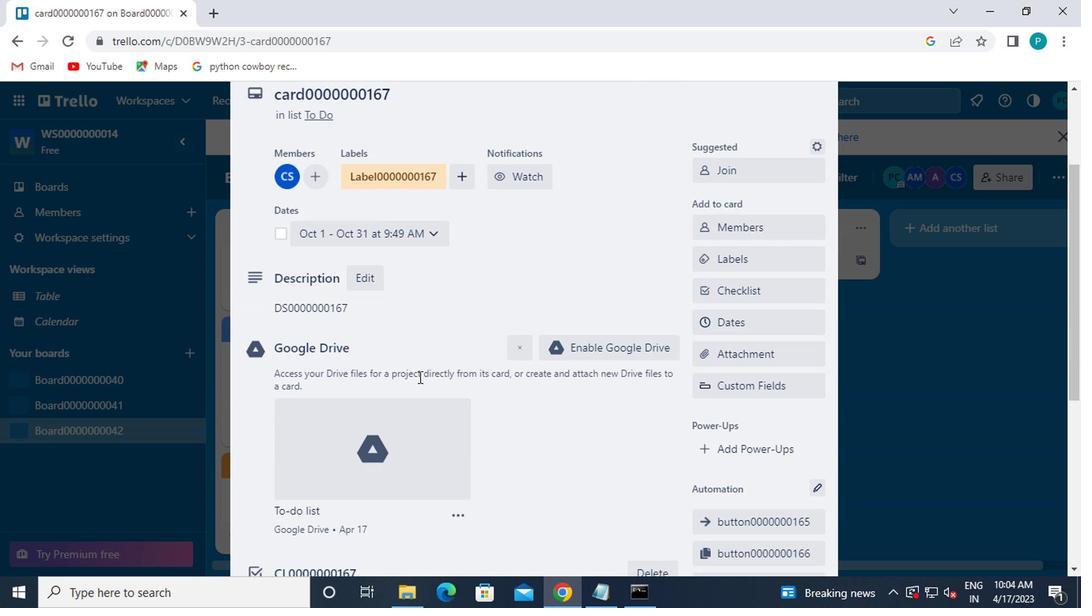 
Action: Mouse scrolled (415, 377) with delta (0, 0)
Screenshot: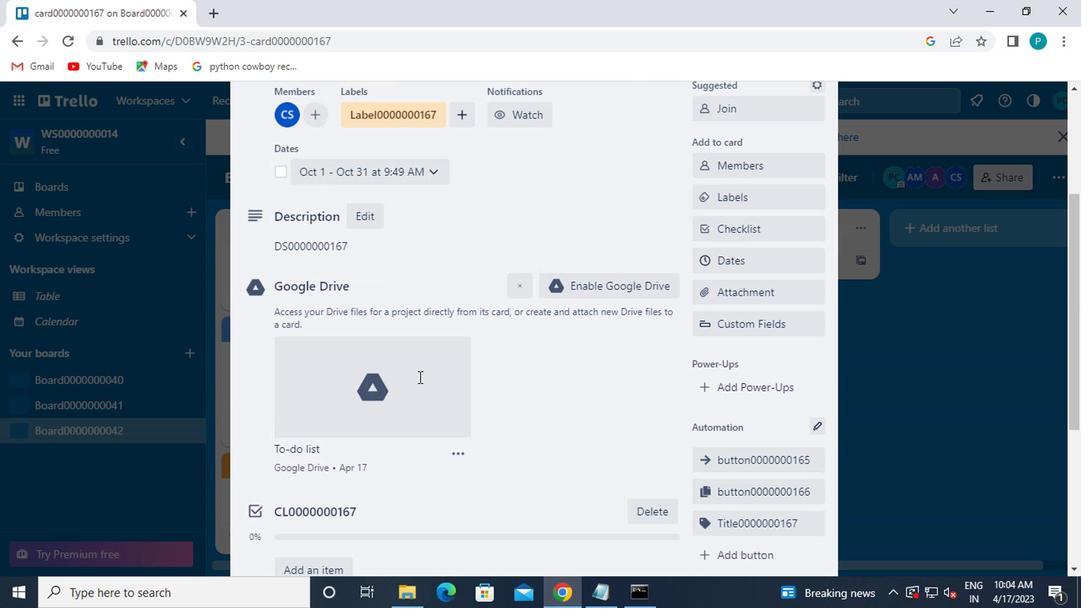 
Action: Mouse scrolled (415, 377) with delta (0, 0)
Screenshot: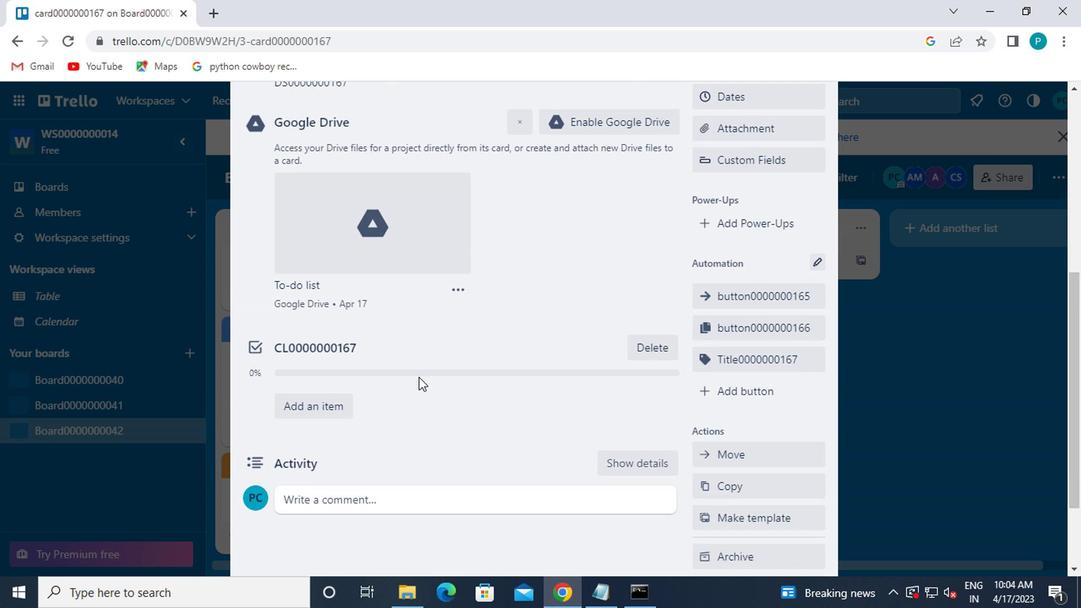 
Action: Mouse moved to (335, 415)
Screenshot: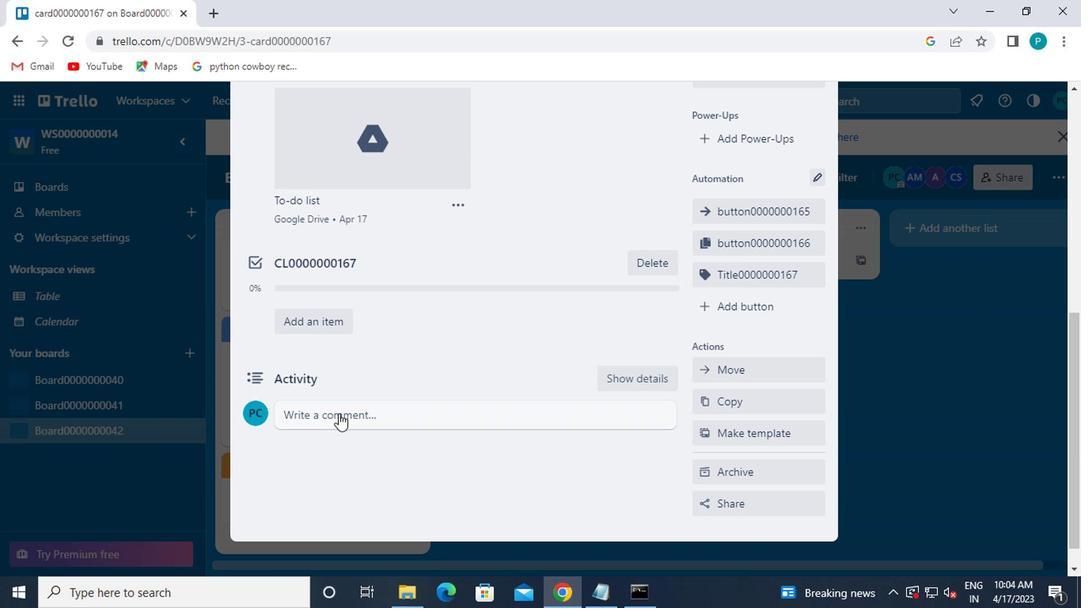 
Action: Mouse pressed left at (335, 415)
Screenshot: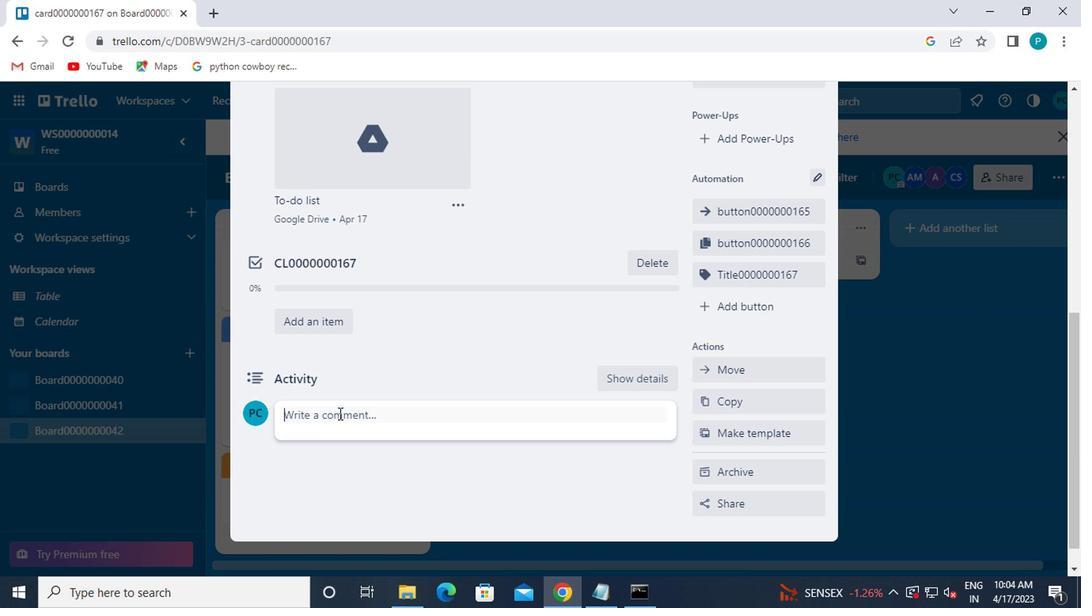 
Action: Key pressed cm0000000167
Screenshot: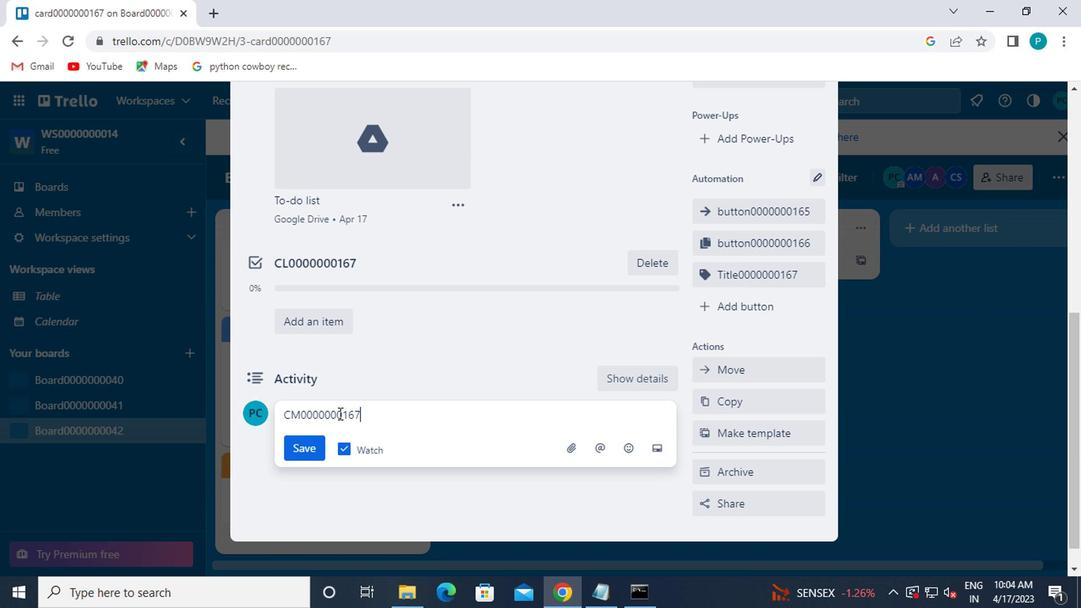 
Action: Mouse moved to (304, 460)
Screenshot: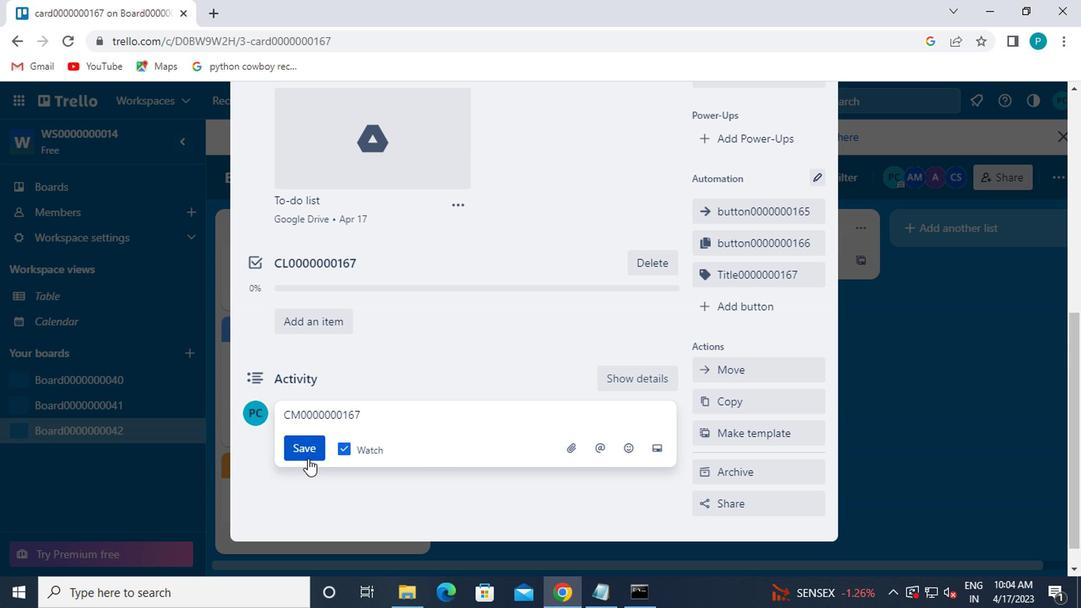 
Action: Mouse pressed left at (304, 460)
Screenshot: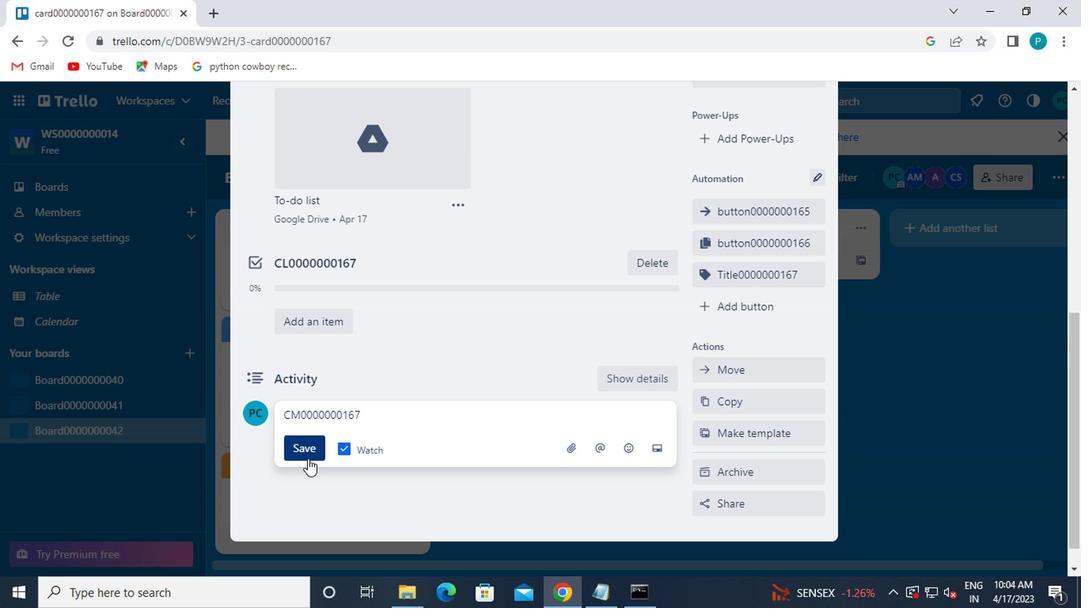 
